 Task: Create queues of shared workload .
Action: Mouse moved to (977, 65)
Screenshot: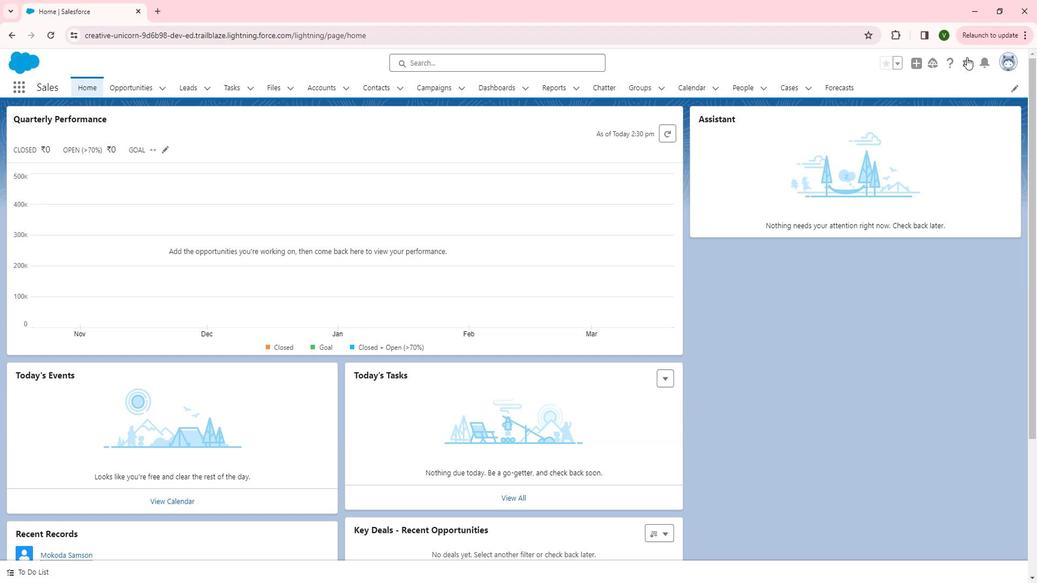 
Action: Mouse pressed left at (977, 65)
Screenshot: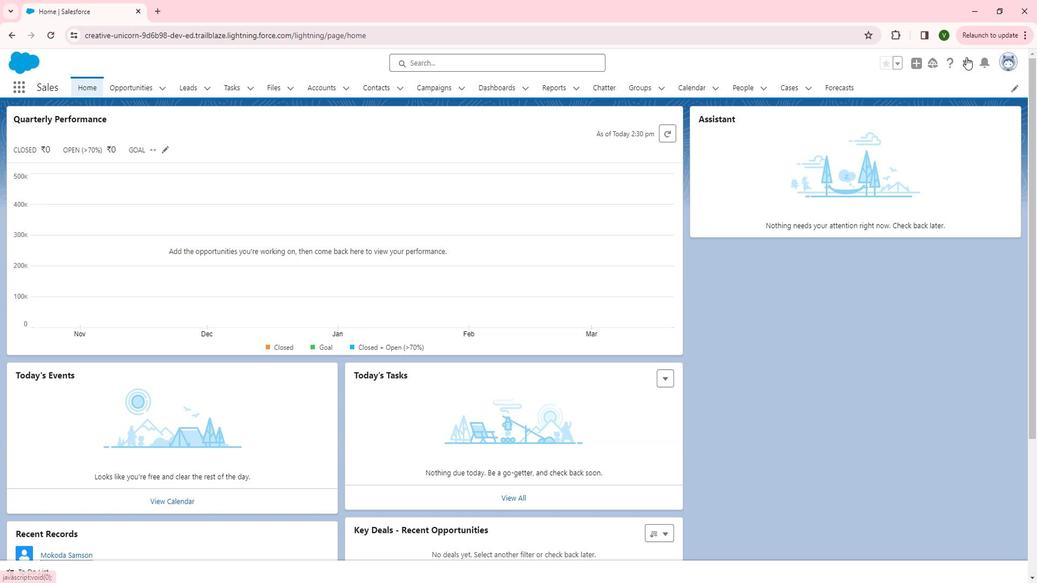 
Action: Mouse moved to (947, 145)
Screenshot: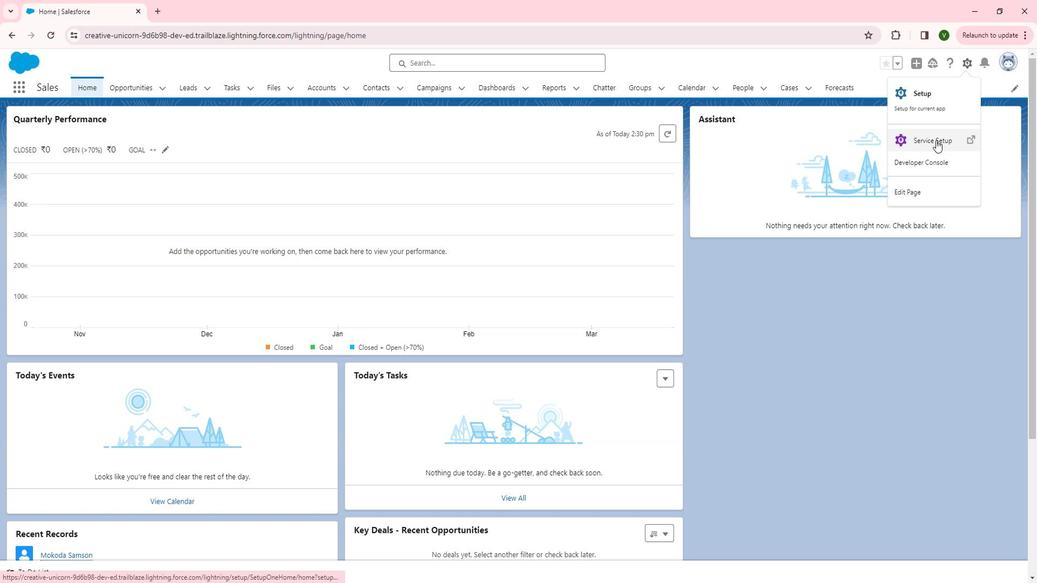 
Action: Mouse pressed left at (947, 145)
Screenshot: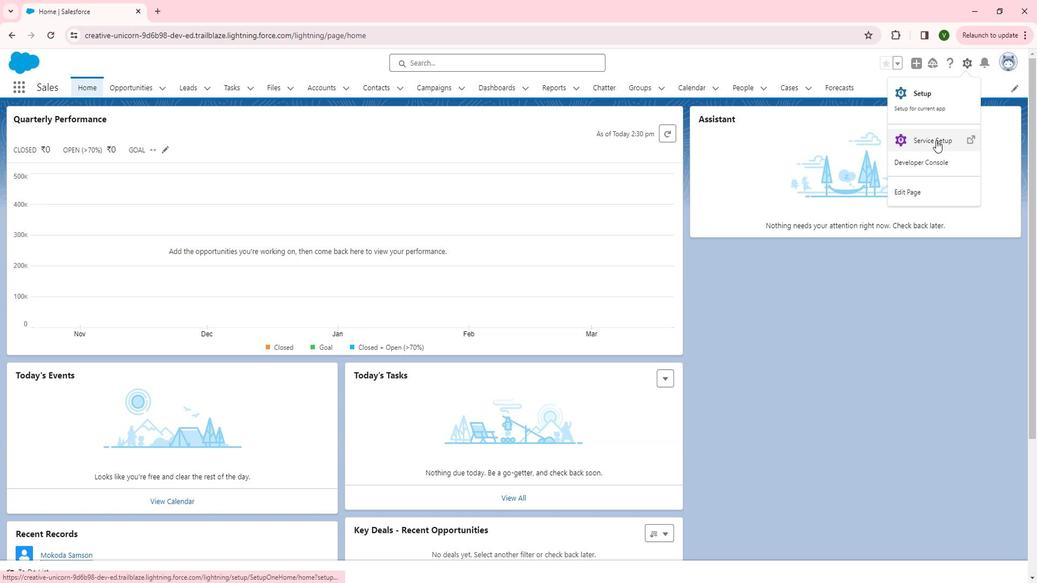 
Action: Mouse moved to (17, 222)
Screenshot: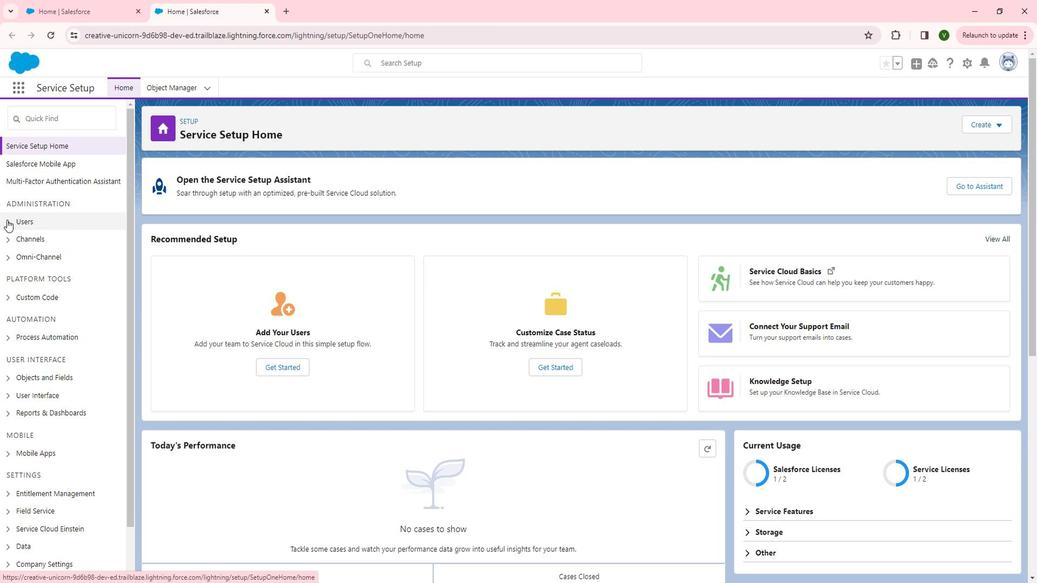 
Action: Mouse pressed left at (17, 222)
Screenshot: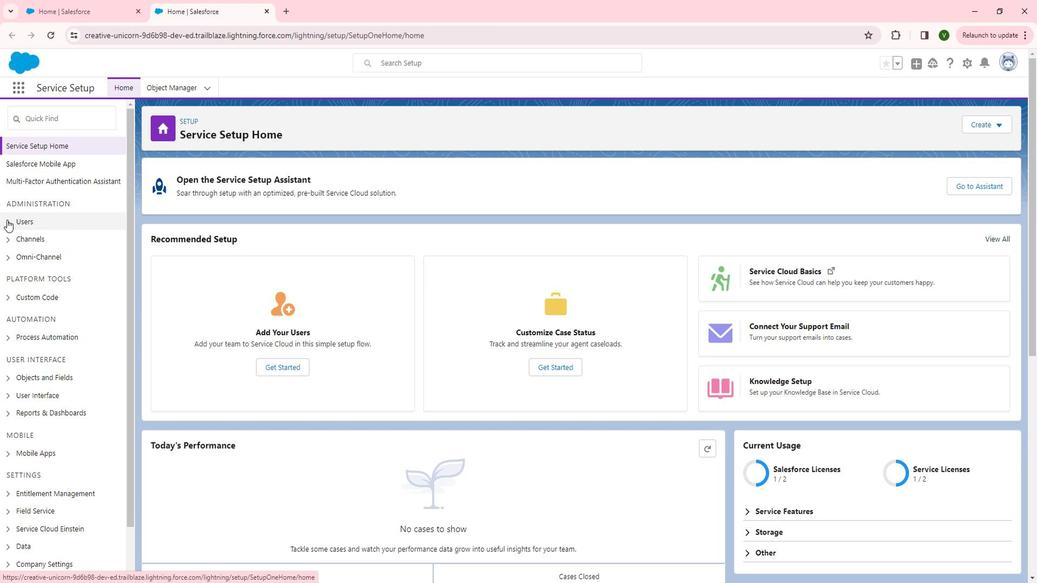 
Action: Mouse moved to (54, 294)
Screenshot: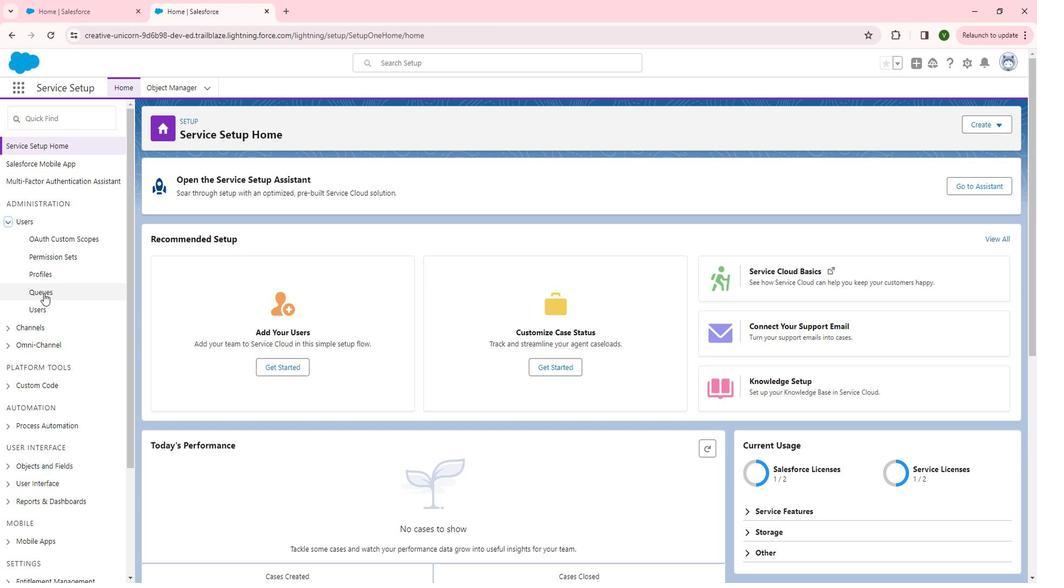 
Action: Mouse pressed left at (54, 294)
Screenshot: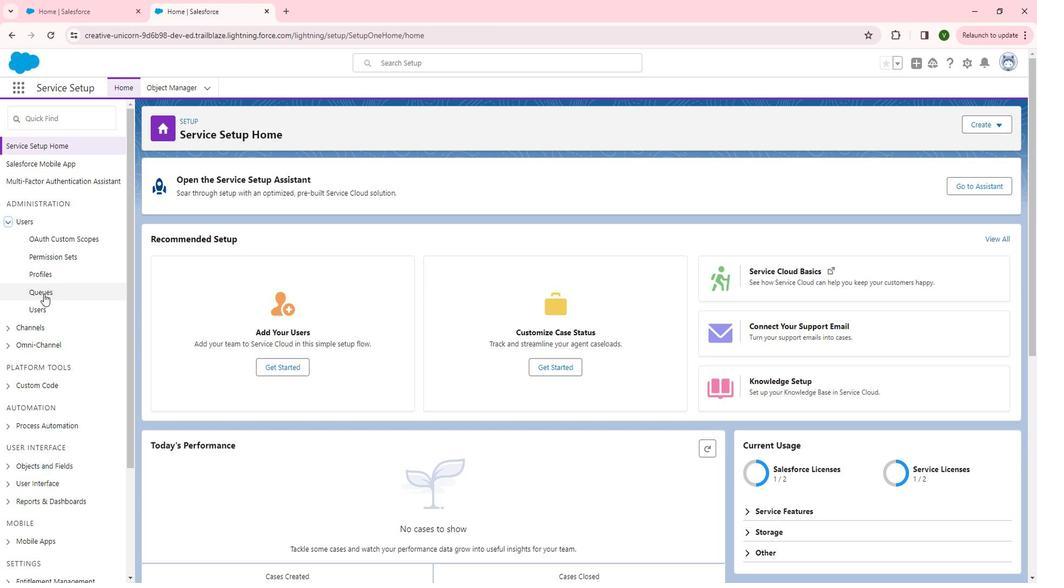 
Action: Mouse moved to (599, 250)
Screenshot: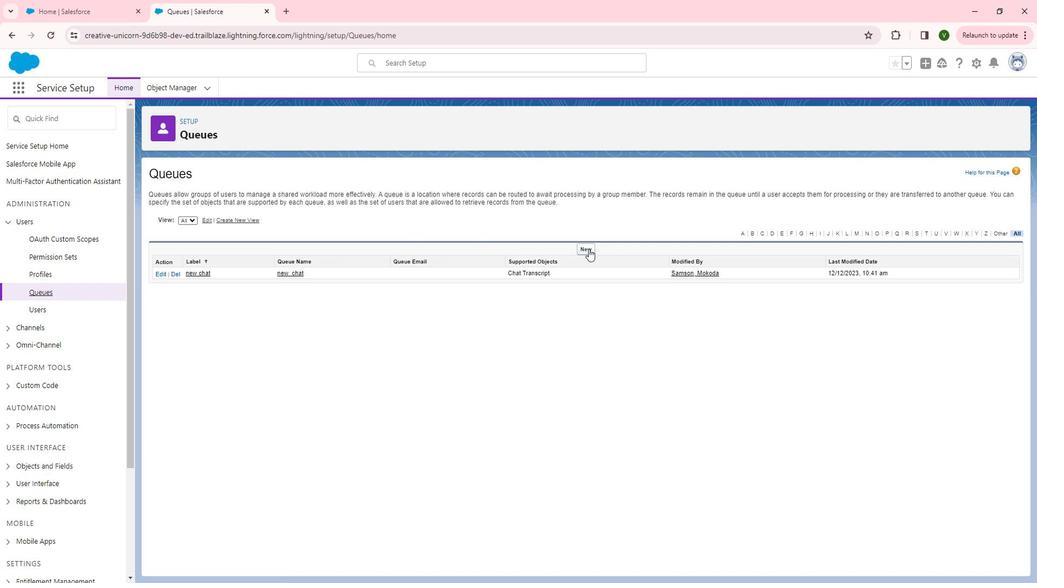 
Action: Mouse pressed left at (599, 250)
Screenshot: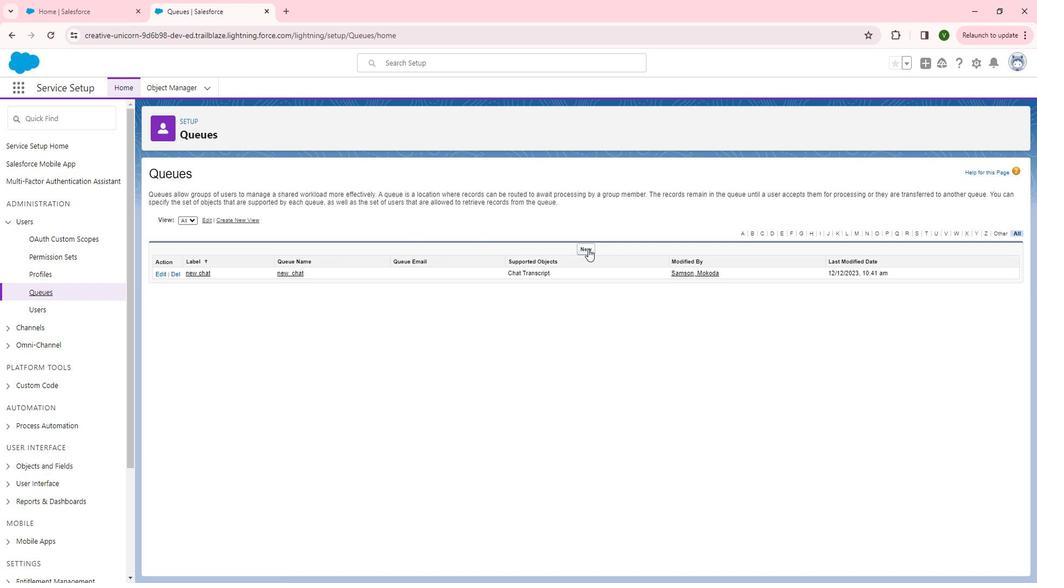 
Action: Mouse moved to (364, 251)
Screenshot: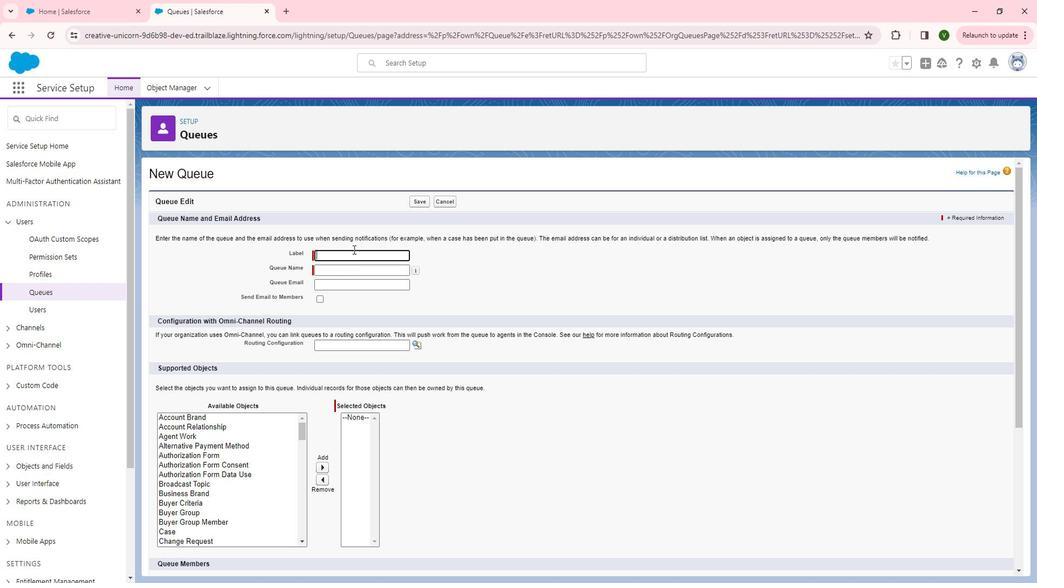 
Action: Mouse pressed left at (364, 251)
Screenshot: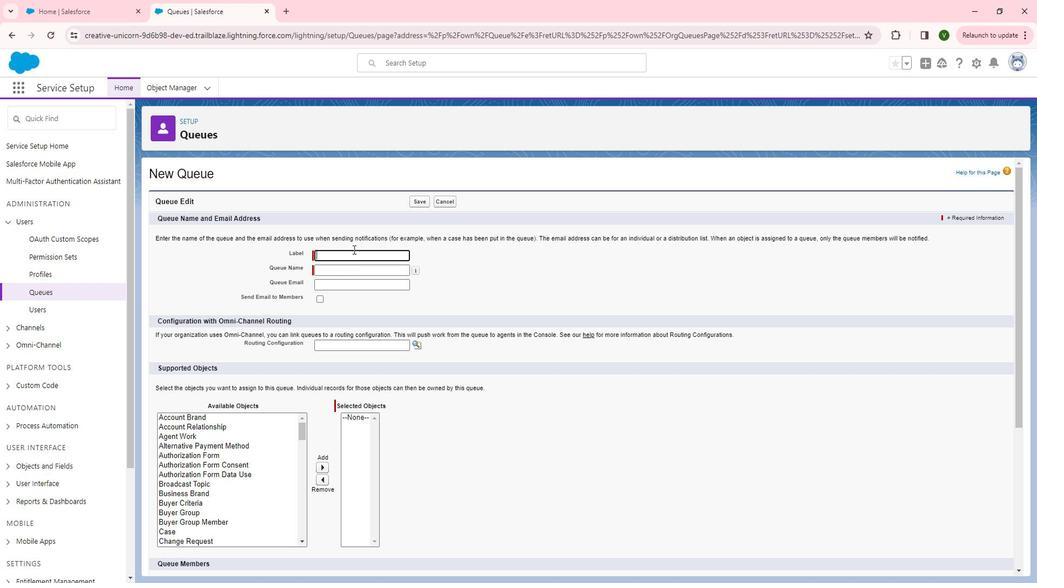 
Action: Mouse moved to (361, 254)
Screenshot: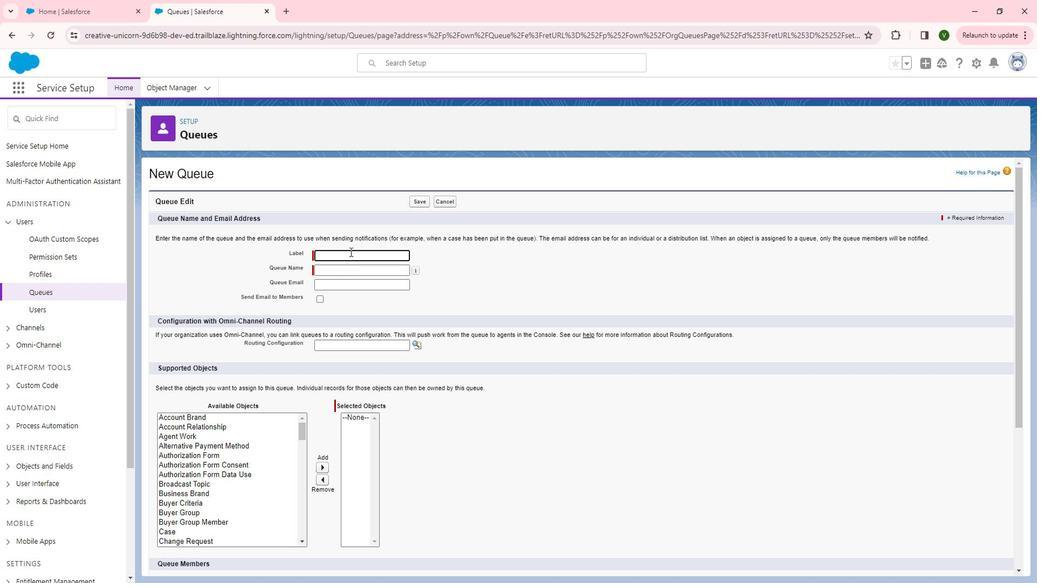 
Action: Key pressed work<Key.shift>Load<Key.space><Key.shift>Support
Screenshot: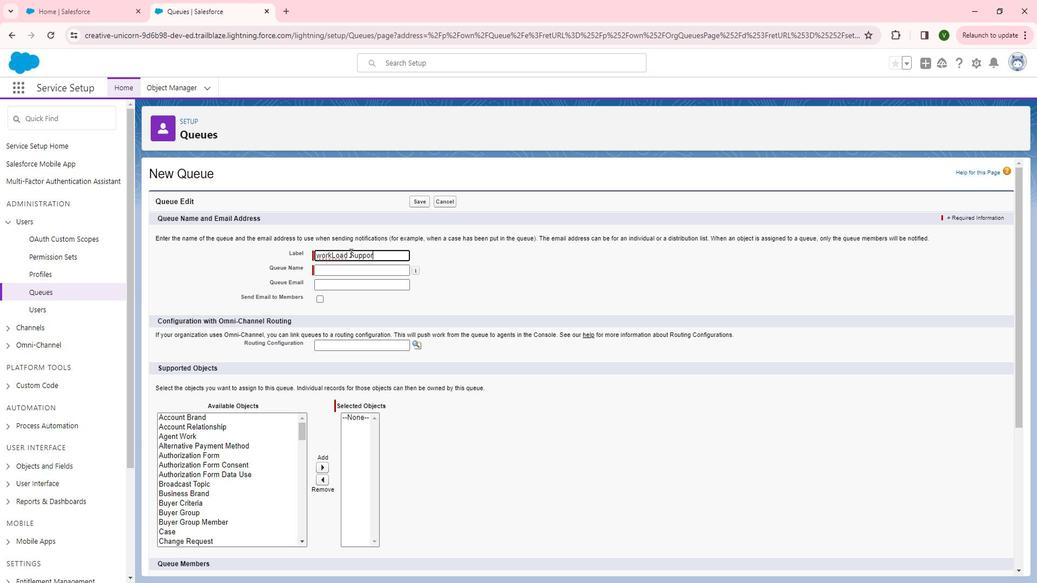 
Action: Mouse moved to (487, 275)
Screenshot: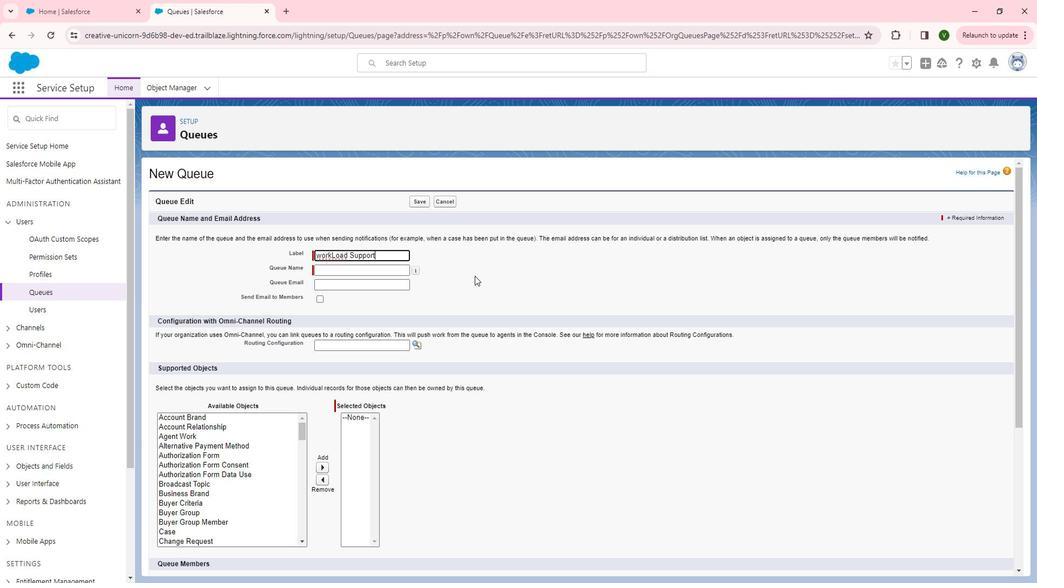 
Action: Mouse pressed left at (487, 275)
Screenshot: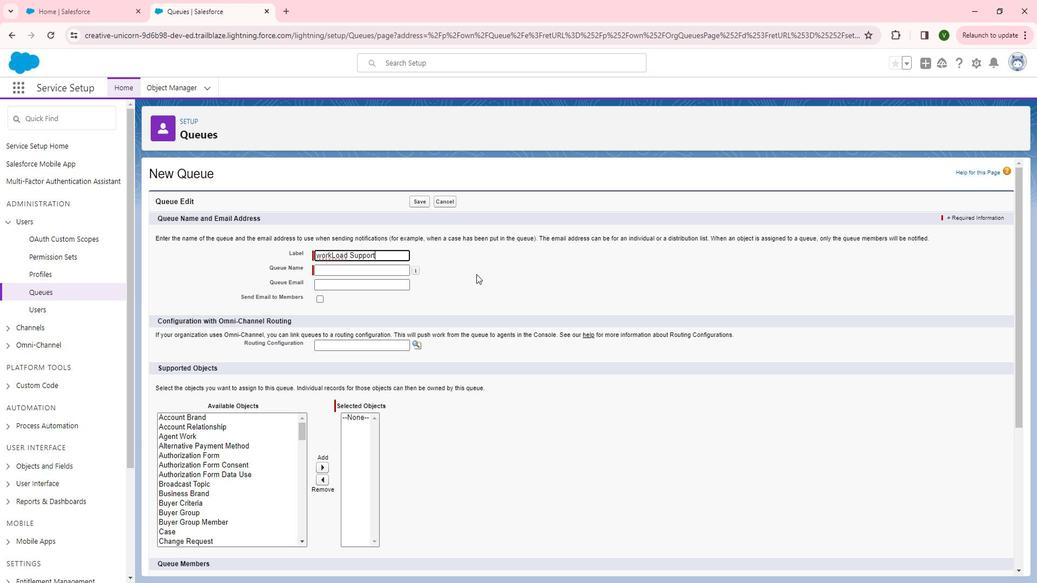 
Action: Mouse moved to (425, 339)
Screenshot: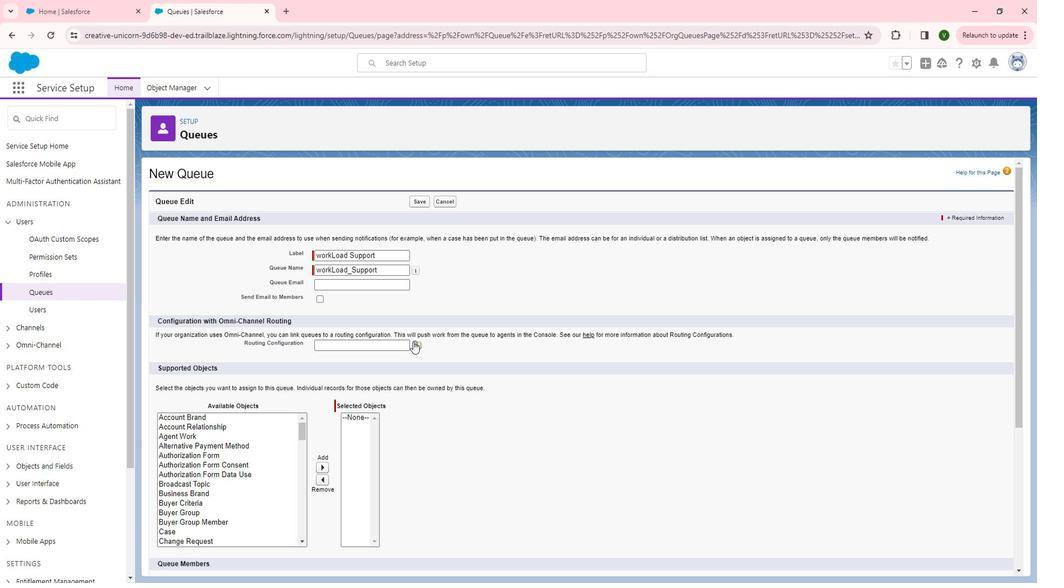 
Action: Mouse pressed left at (425, 339)
Screenshot: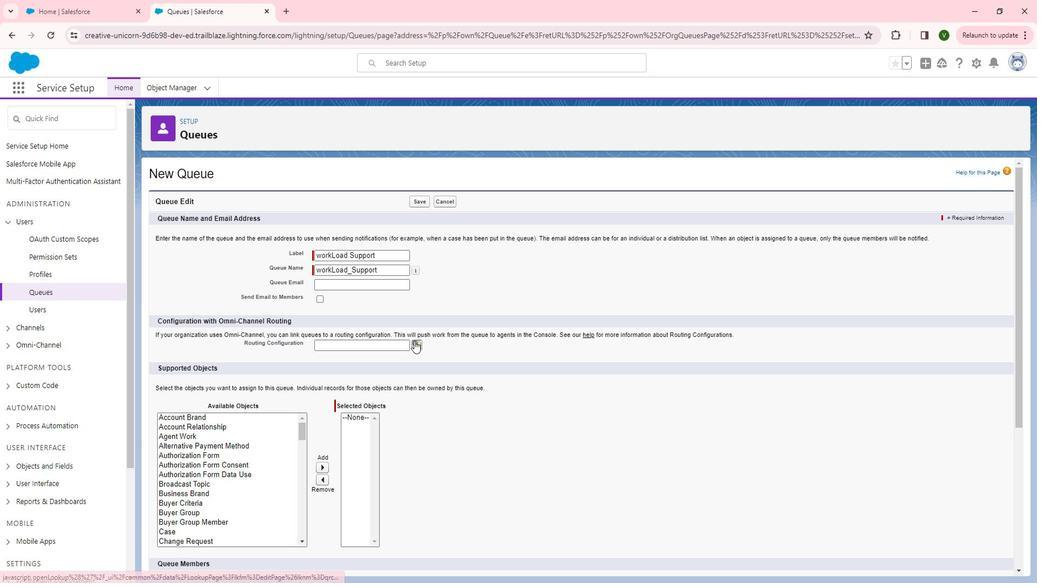 
Action: Mouse moved to (337, 415)
Screenshot: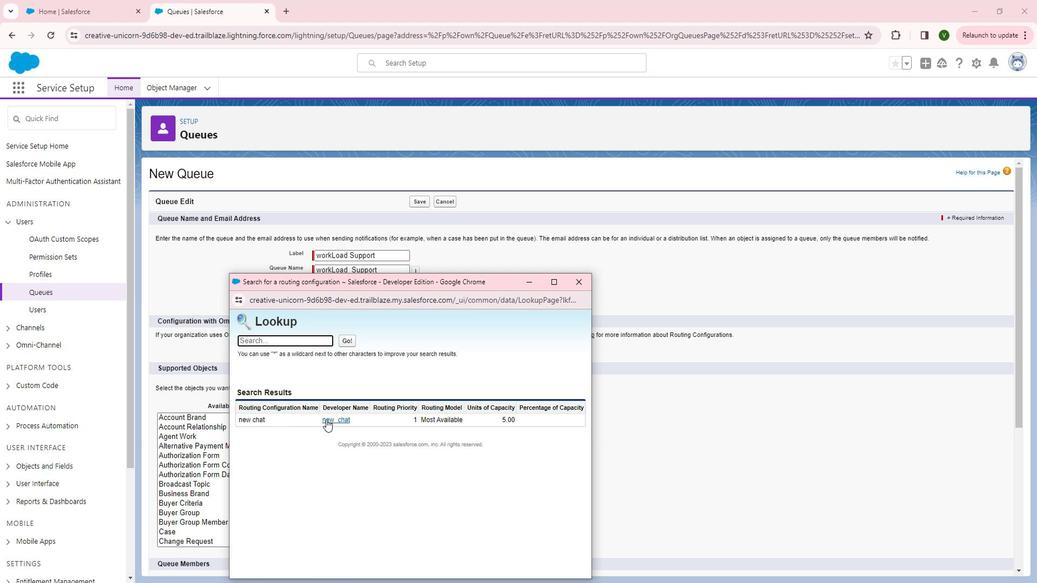 
Action: Mouse pressed left at (337, 415)
Screenshot: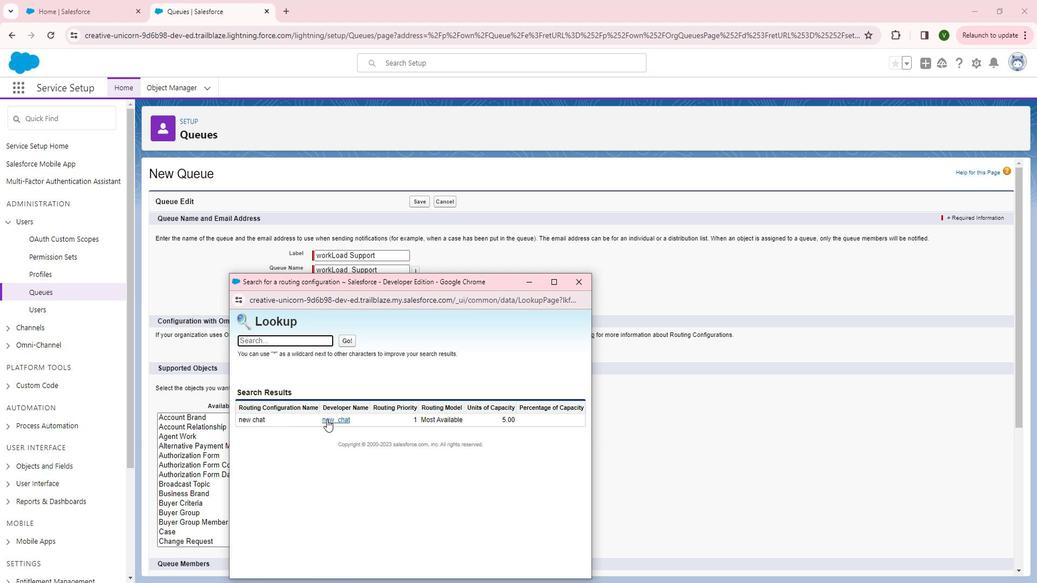 
Action: Mouse moved to (210, 451)
Screenshot: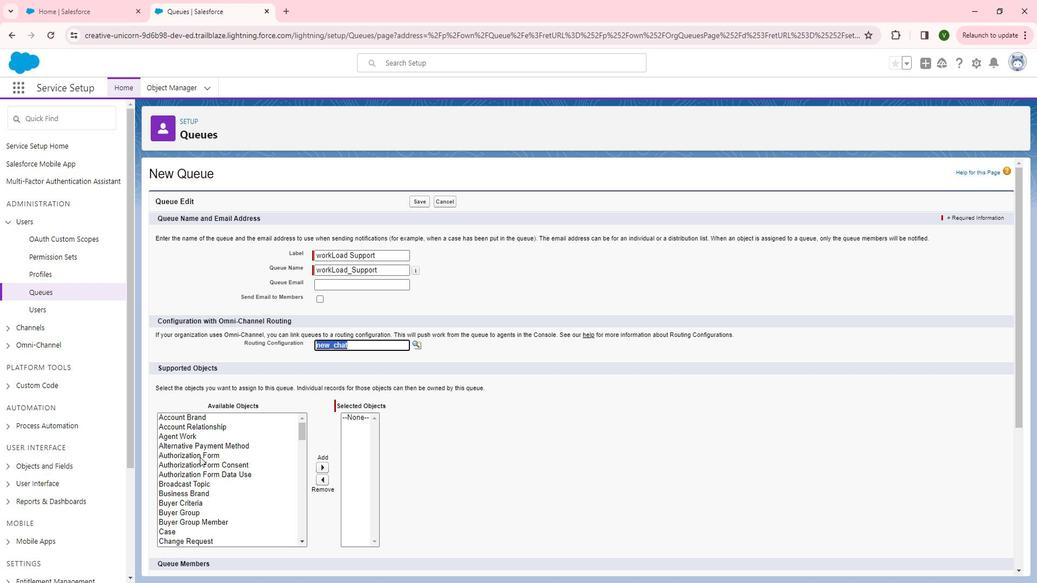 
Action: Mouse scrolled (210, 450) with delta (0, 0)
Screenshot: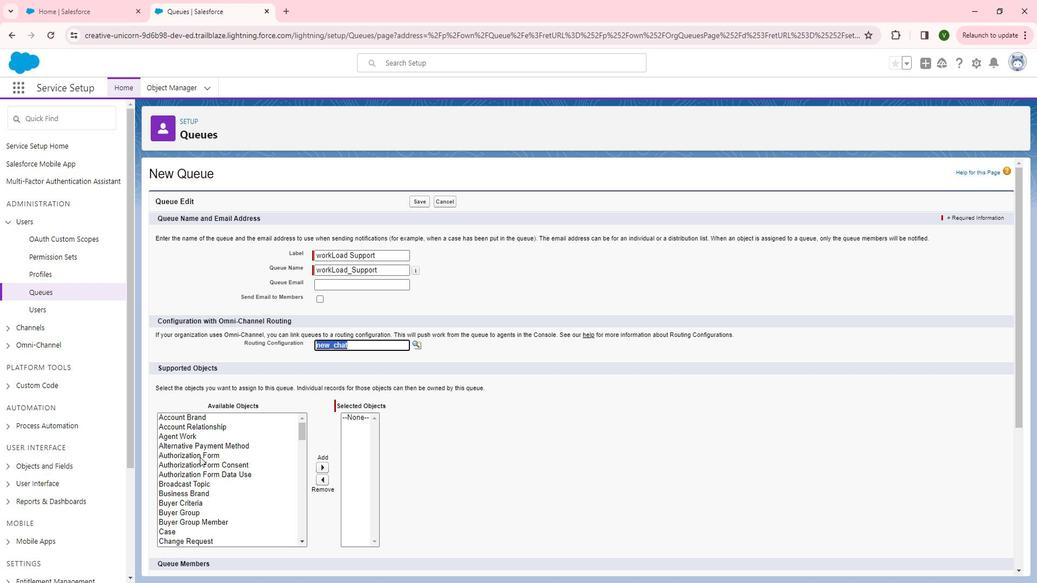 
Action: Mouse scrolled (210, 450) with delta (0, 0)
Screenshot: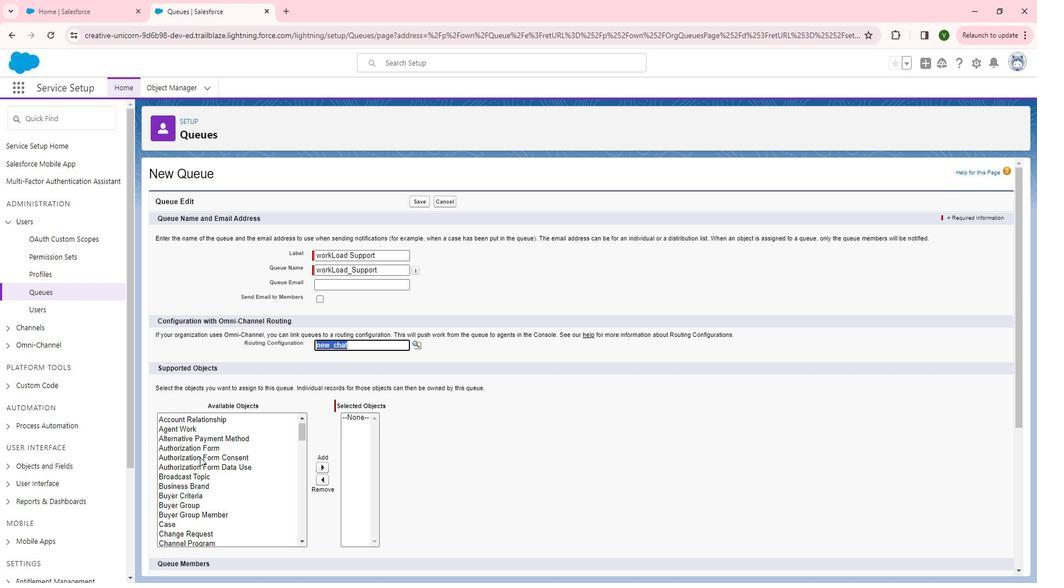 
Action: Mouse moved to (197, 414)
Screenshot: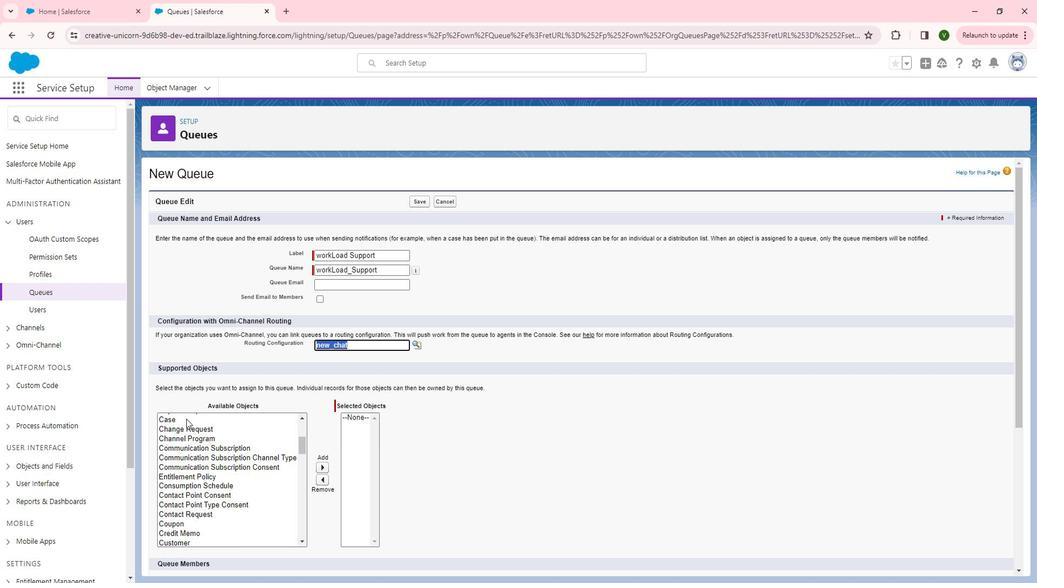 
Action: Mouse pressed left at (197, 414)
Screenshot: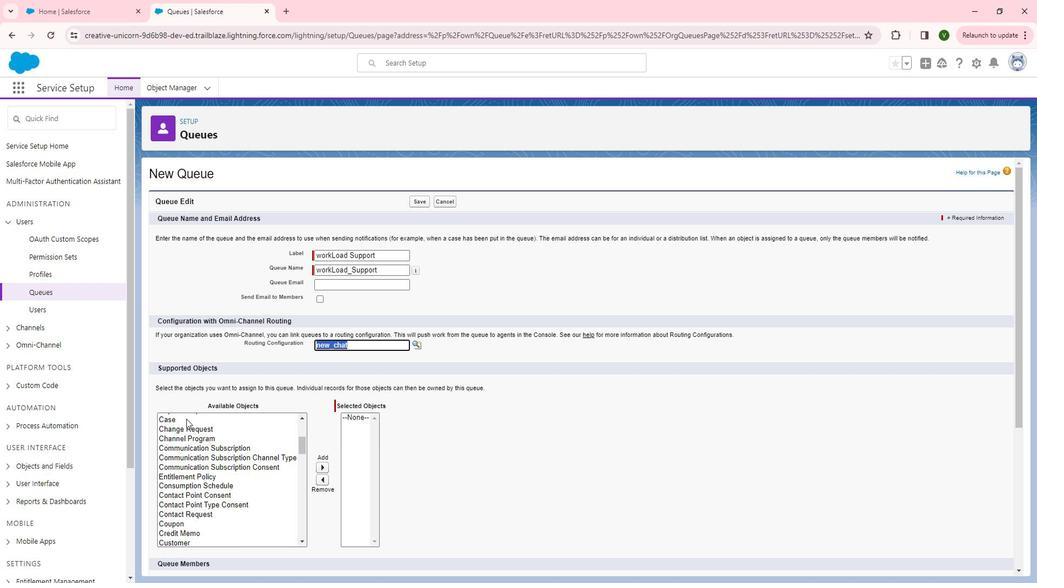 
Action: Mouse moved to (335, 457)
Screenshot: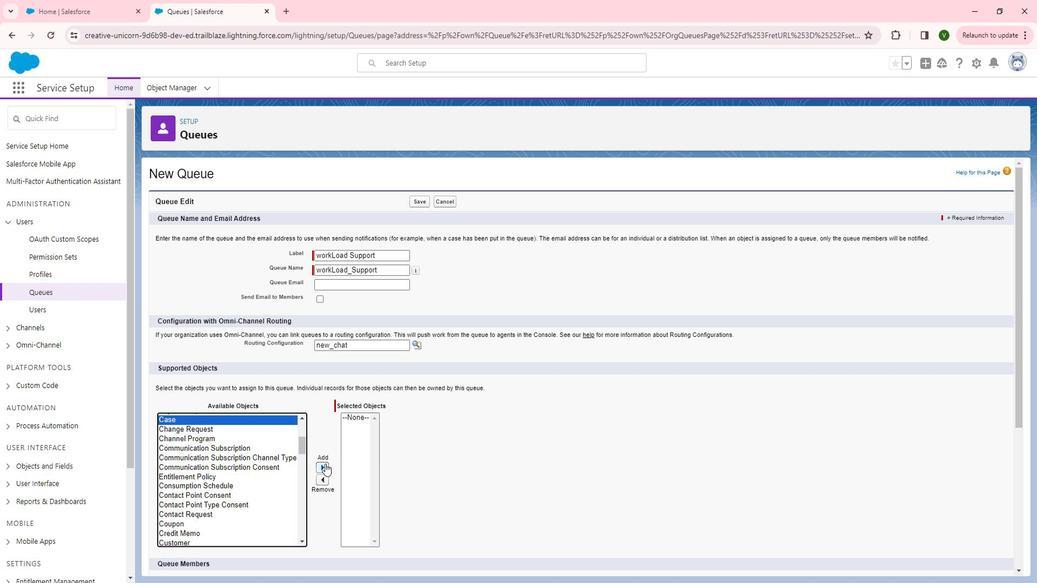 
Action: Mouse pressed left at (335, 457)
Screenshot: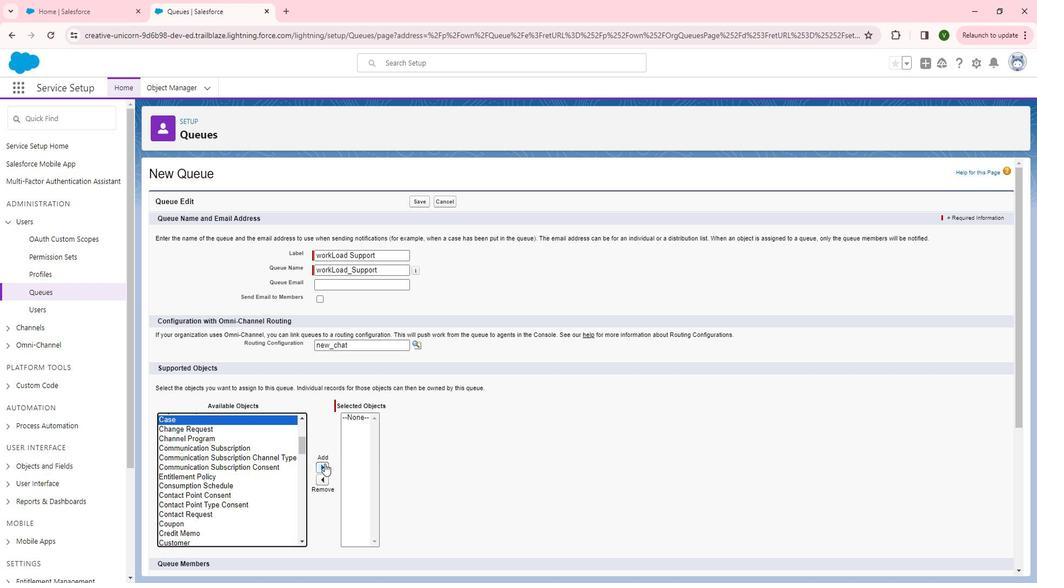 
Action: Mouse moved to (251, 464)
Screenshot: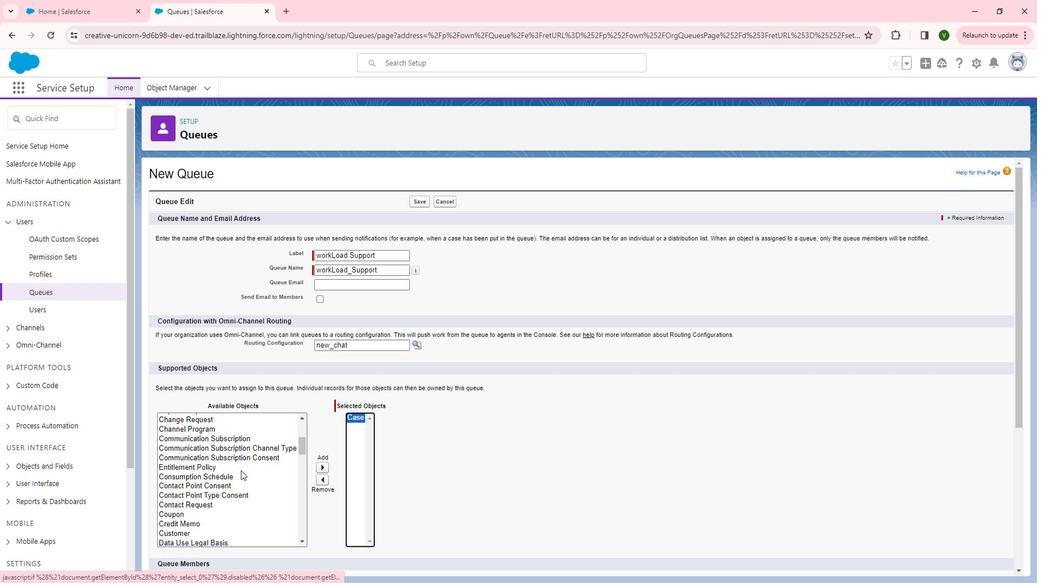 
Action: Mouse scrolled (251, 464) with delta (0, 0)
Screenshot: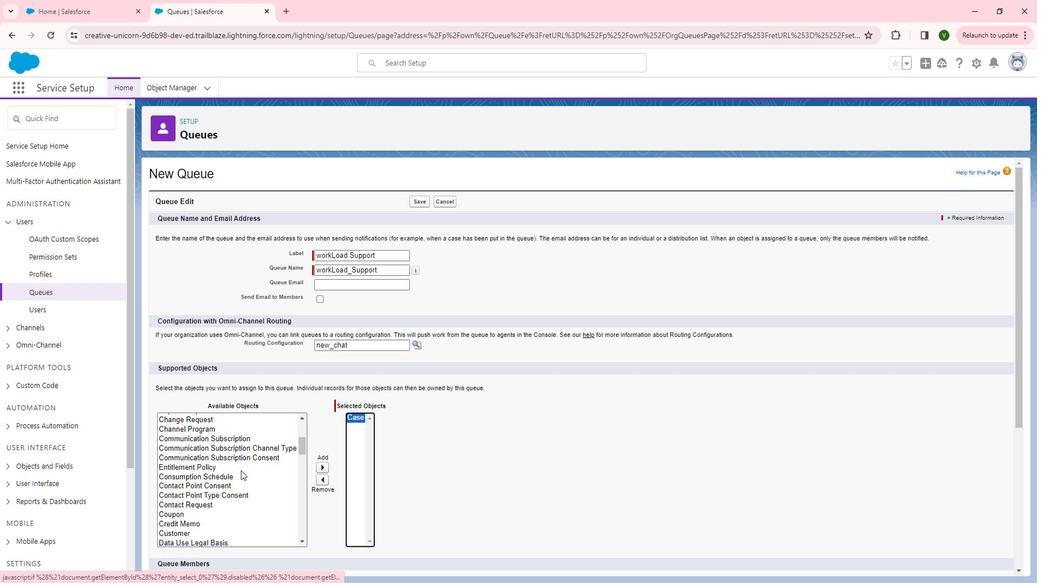 
Action: Mouse scrolled (251, 464) with delta (0, 0)
Screenshot: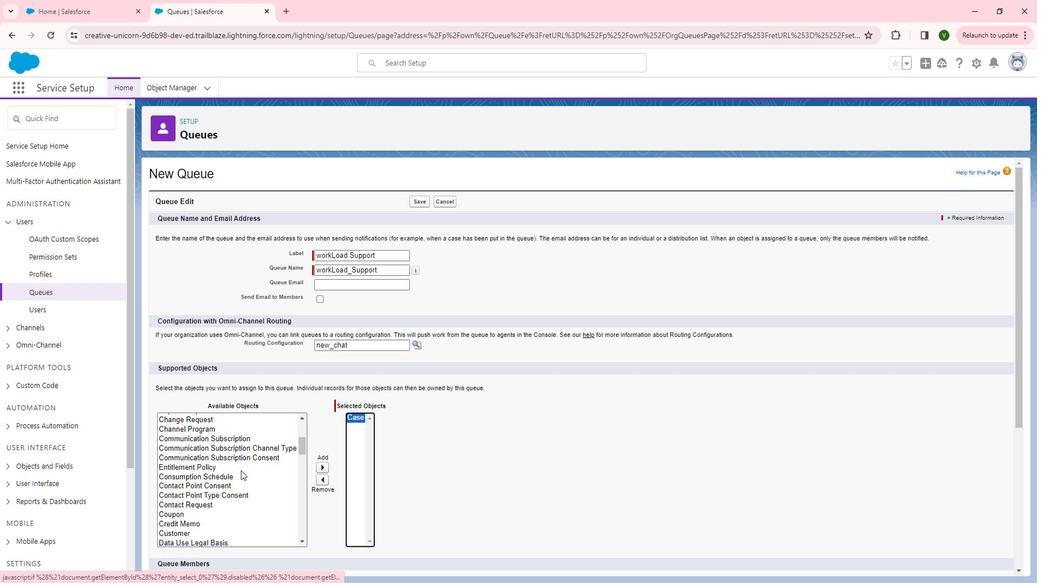
Action: Mouse scrolled (251, 464) with delta (0, 0)
Screenshot: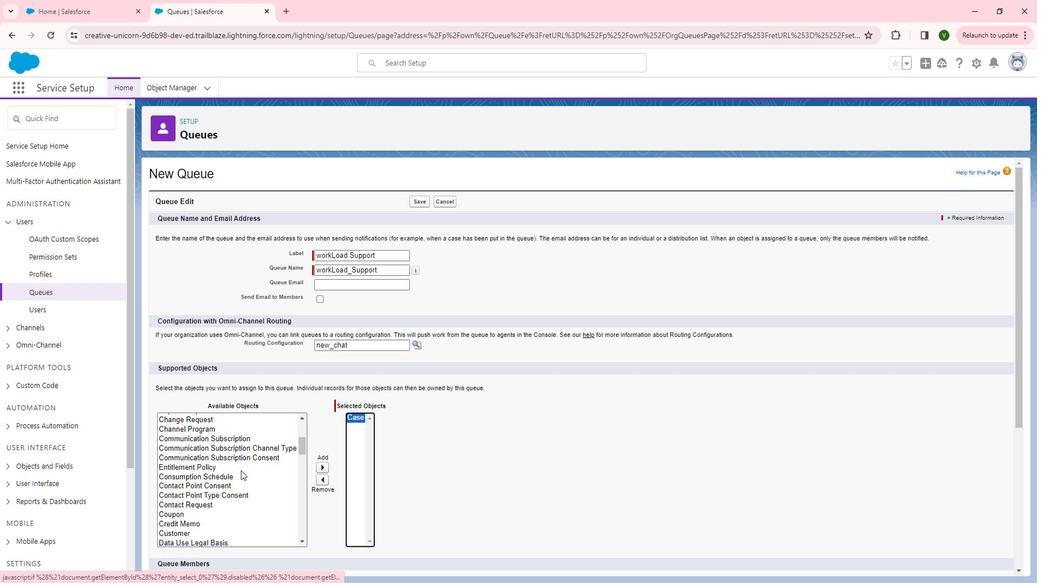 
Action: Mouse scrolled (251, 464) with delta (0, 0)
Screenshot: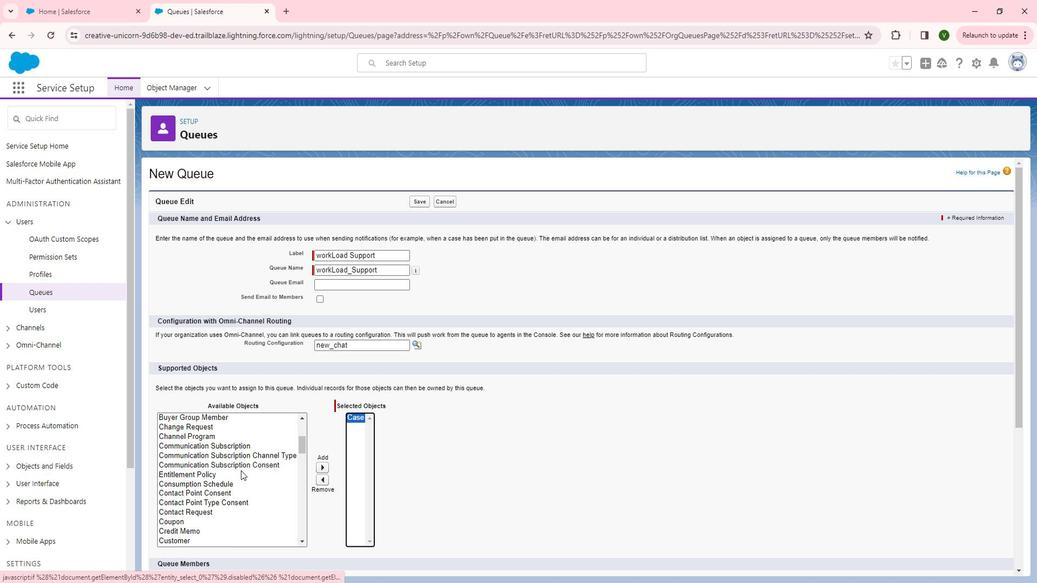 
Action: Mouse scrolled (251, 464) with delta (0, 0)
Screenshot: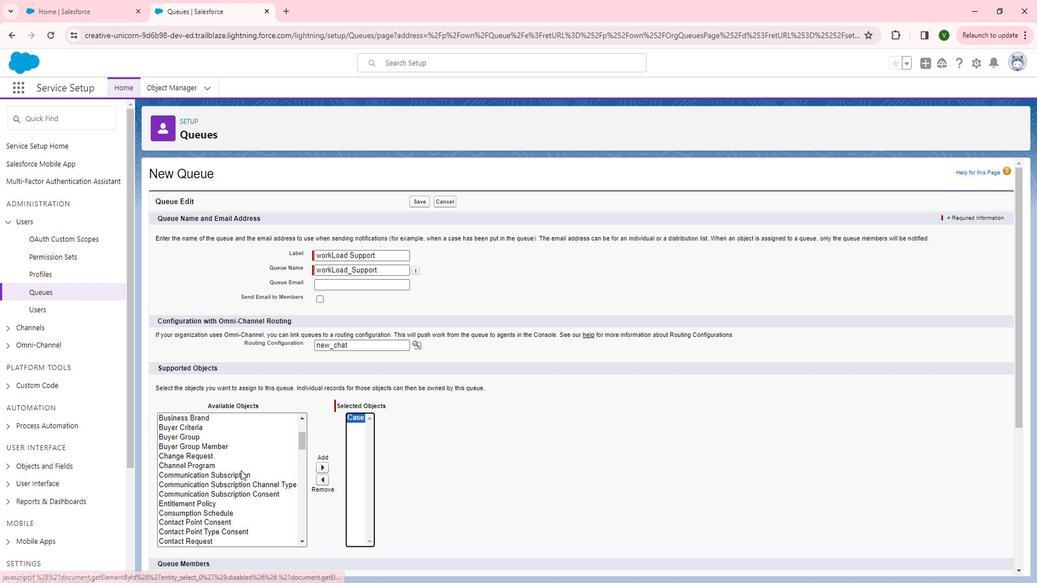 
Action: Mouse moved to (204, 471)
Screenshot: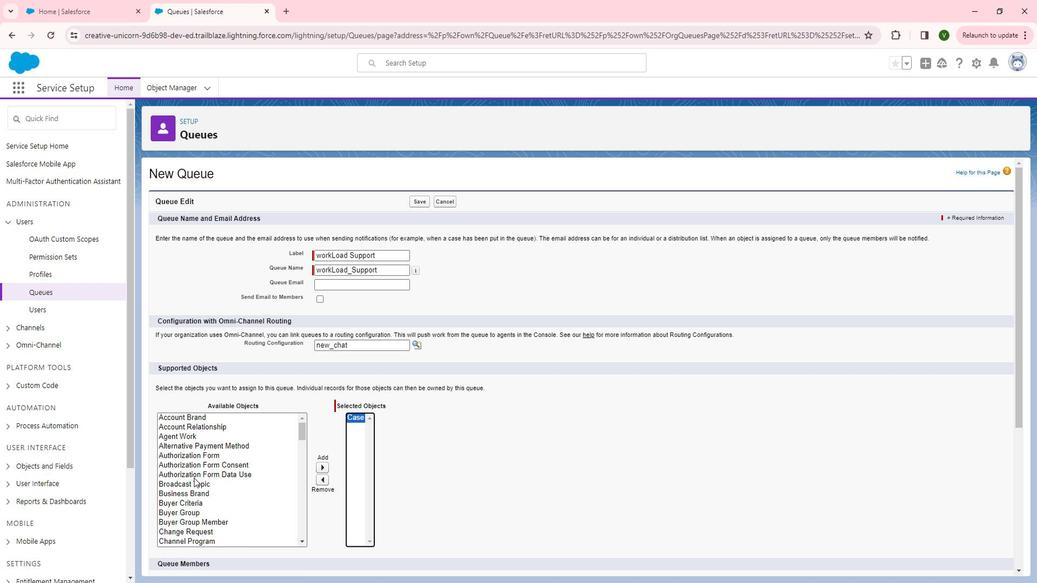 
Action: Mouse scrolled (204, 470) with delta (0, 0)
Screenshot: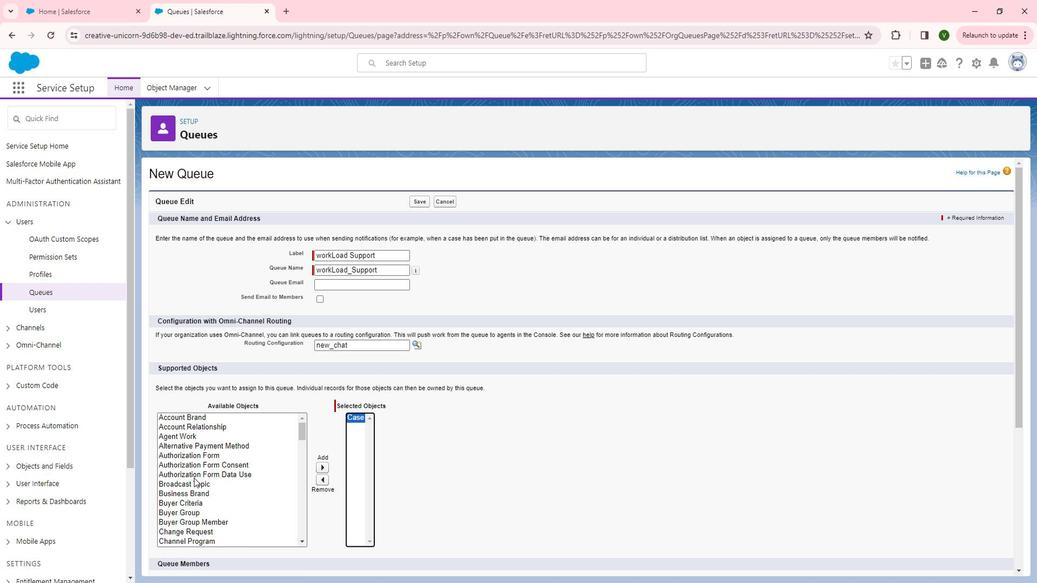 
Action: Mouse scrolled (204, 470) with delta (0, 0)
Screenshot: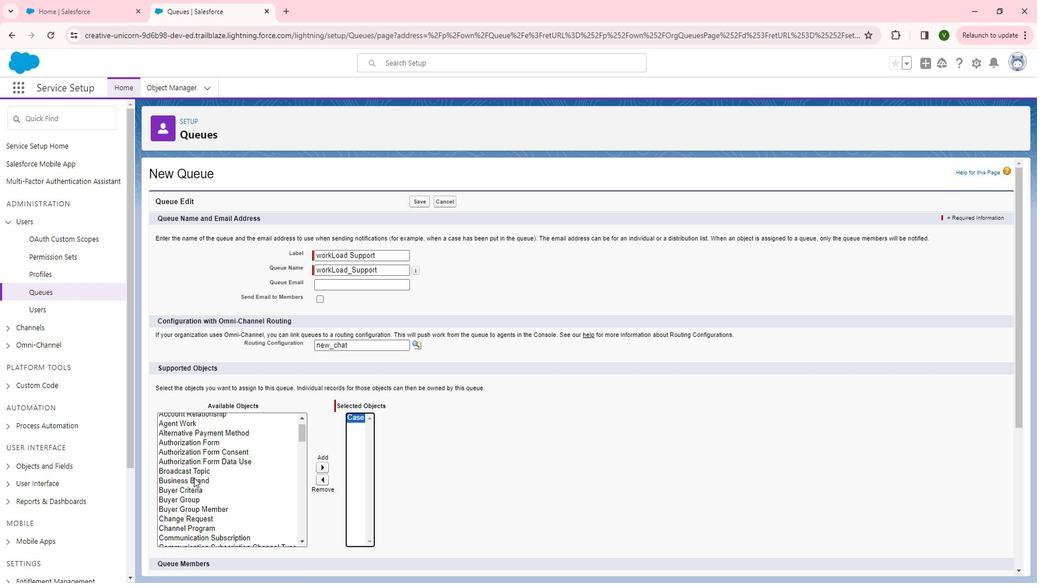 
Action: Mouse moved to (202, 471)
Screenshot: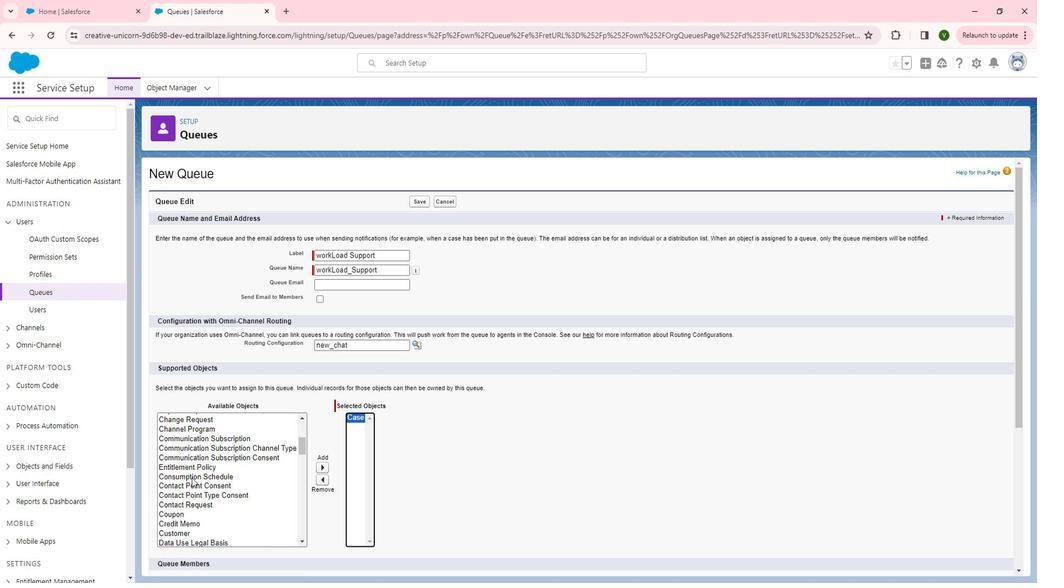 
Action: Mouse scrolled (202, 470) with delta (0, 0)
Screenshot: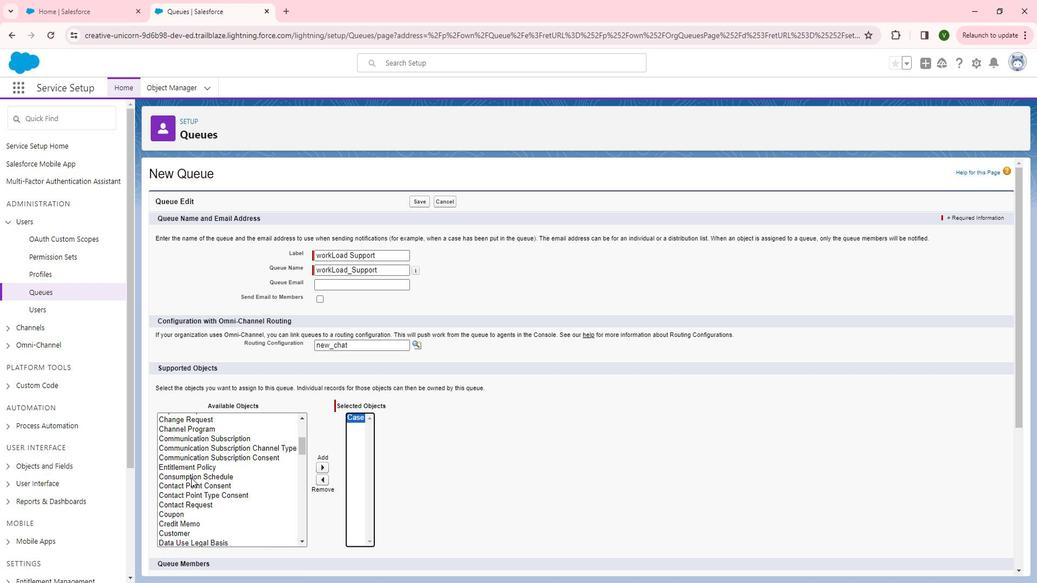 
Action: Mouse moved to (194, 478)
Screenshot: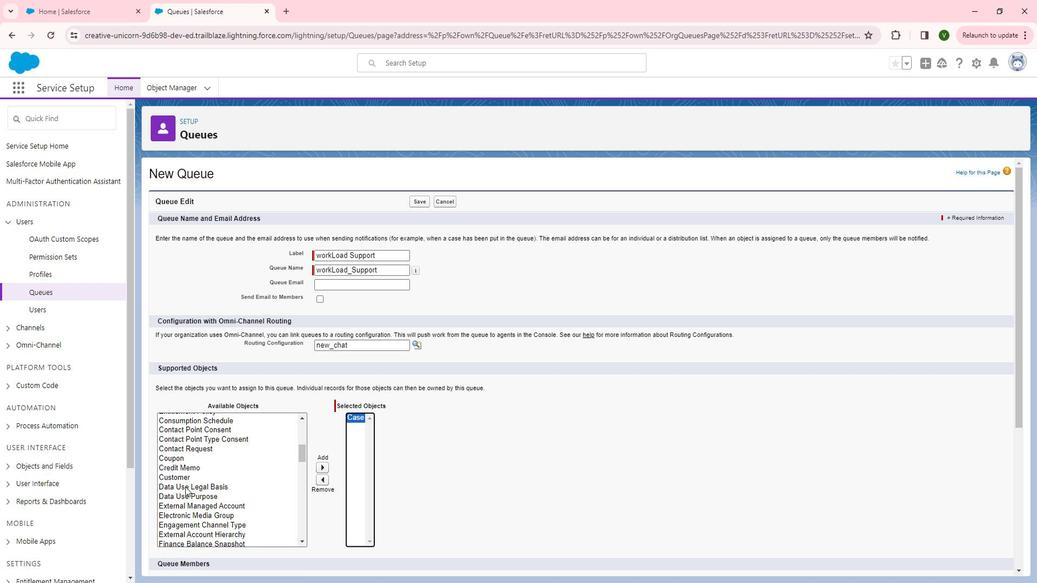 
Action: Mouse scrolled (194, 478) with delta (0, 0)
Screenshot: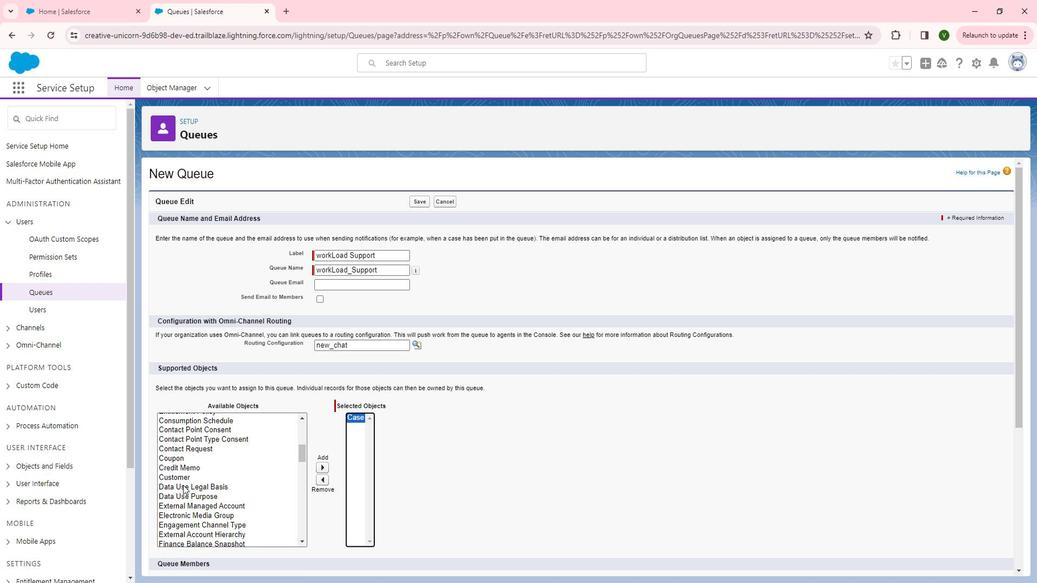 
Action: Mouse scrolled (194, 478) with delta (0, 0)
Screenshot: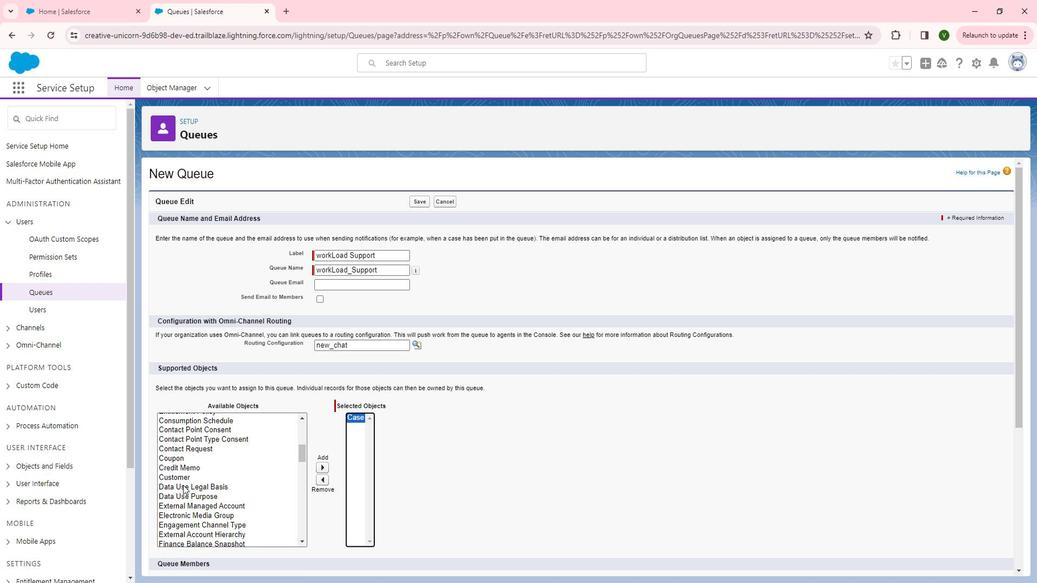 
Action: Mouse scrolled (194, 478) with delta (0, 0)
Screenshot: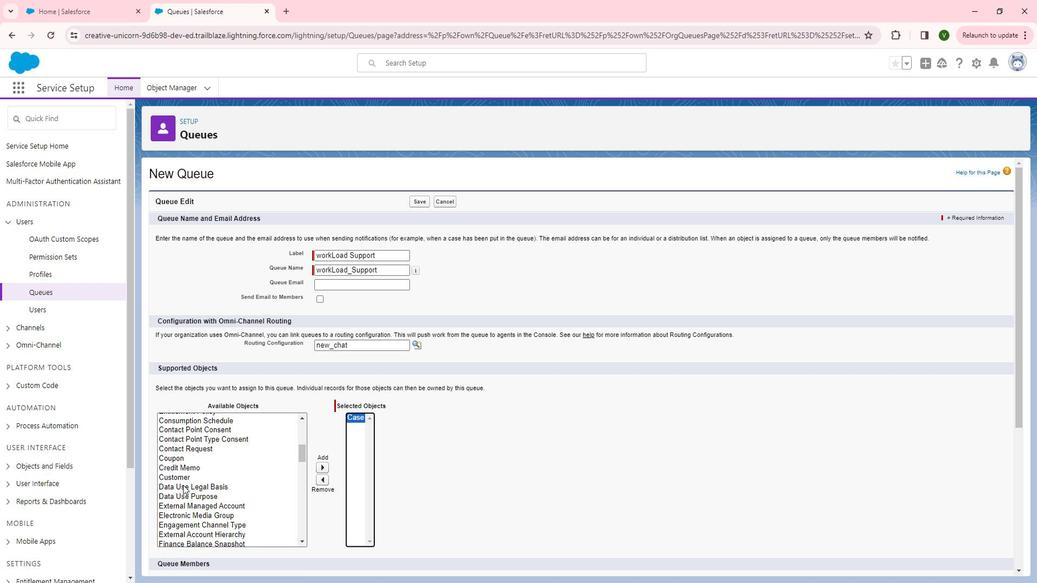 
Action: Mouse scrolled (194, 478) with delta (0, 0)
Screenshot: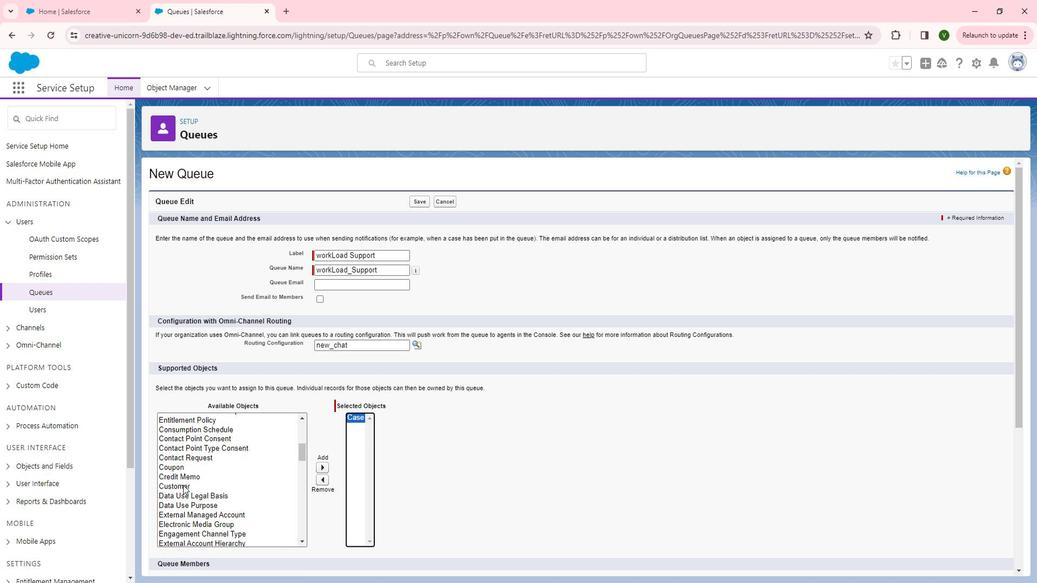 
Action: Mouse scrolled (194, 478) with delta (0, 0)
Screenshot: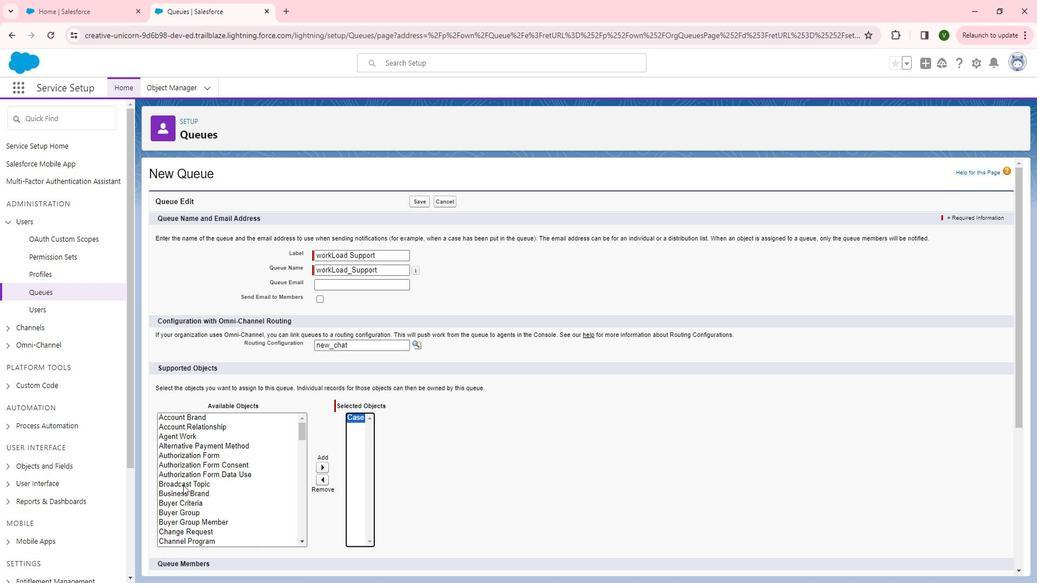 
Action: Mouse scrolled (194, 478) with delta (0, 0)
Screenshot: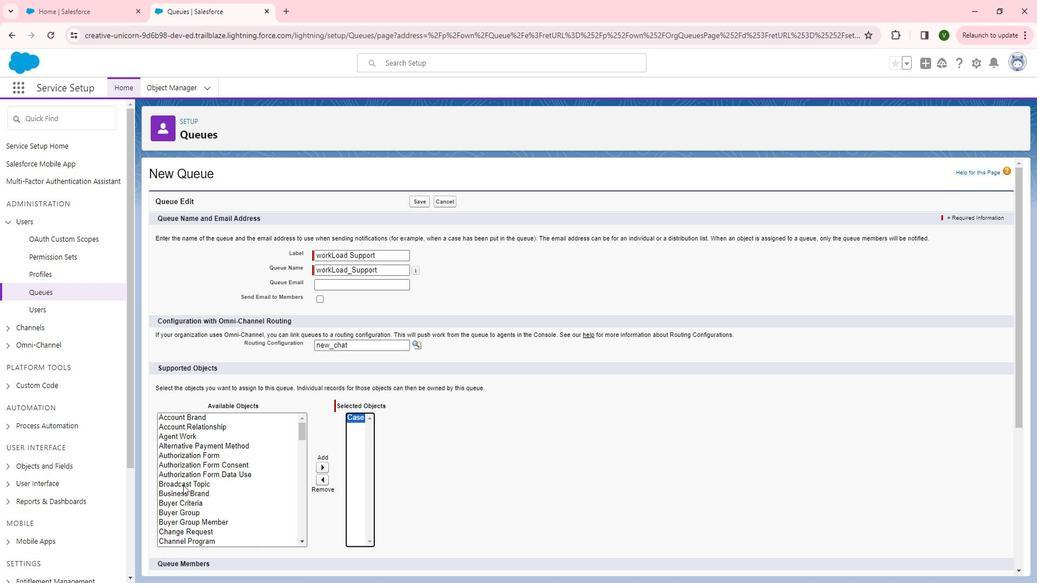 
Action: Mouse scrolled (194, 478) with delta (0, 0)
Screenshot: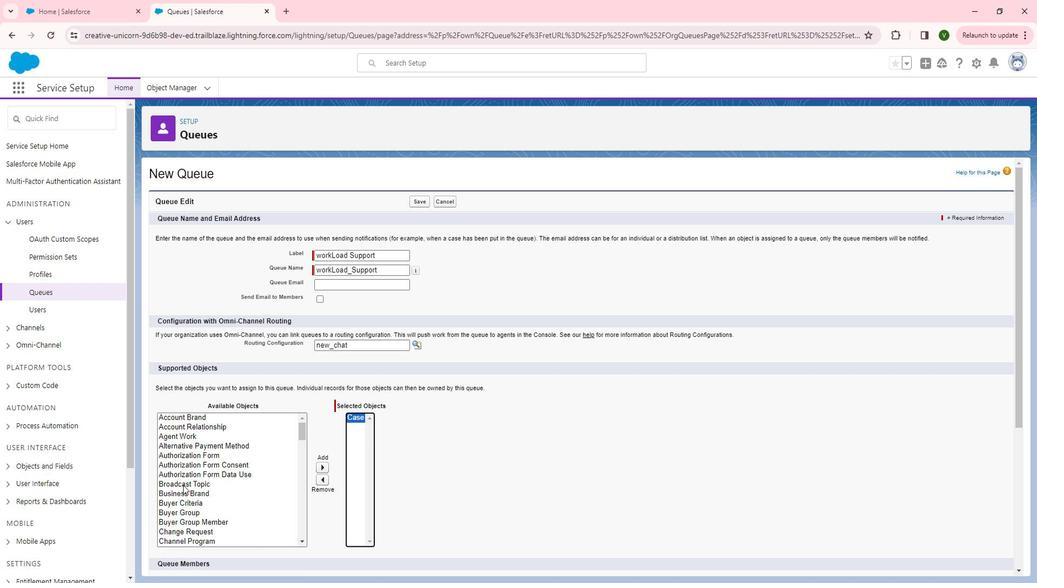
Action: Mouse moved to (210, 414)
Screenshot: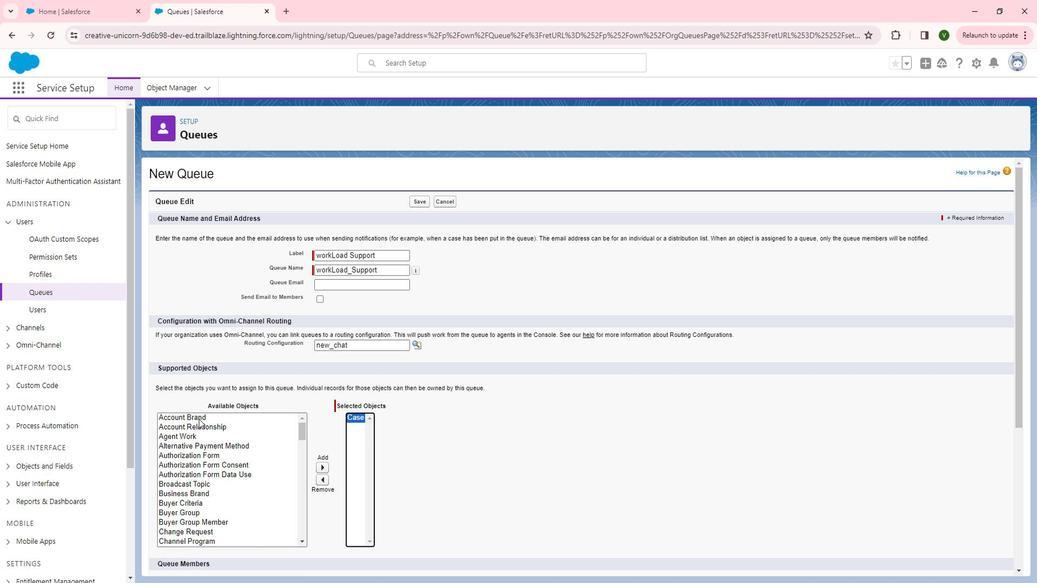 
Action: Mouse pressed left at (210, 414)
Screenshot: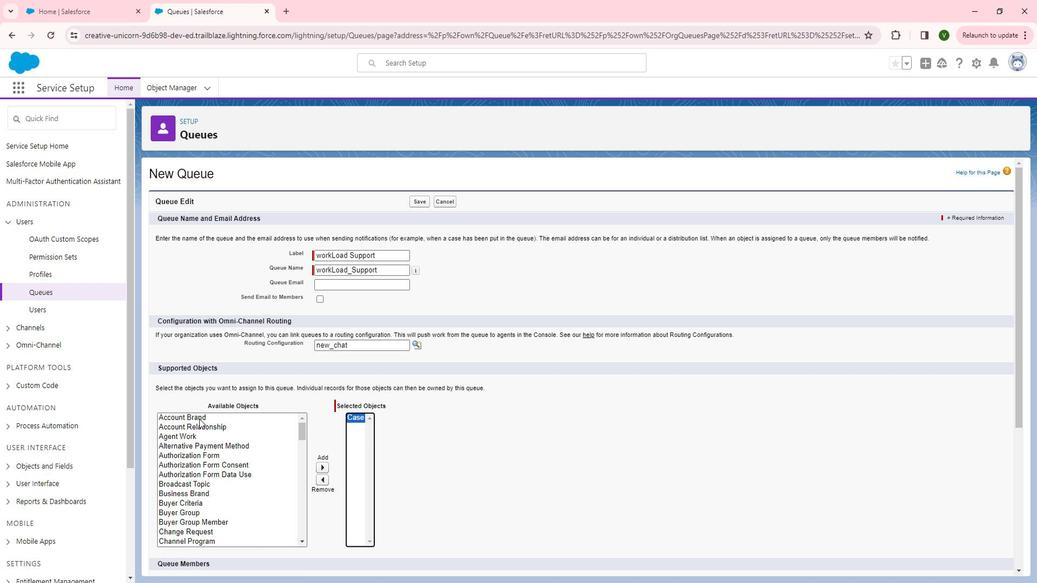
Action: Mouse moved to (203, 431)
Screenshot: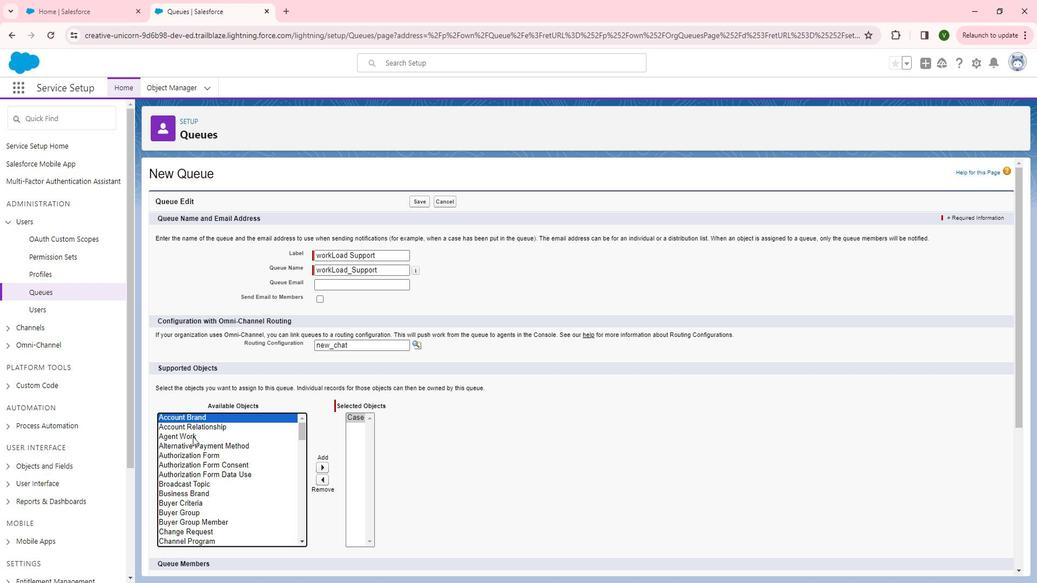 
Action: Mouse pressed left at (203, 431)
Screenshot: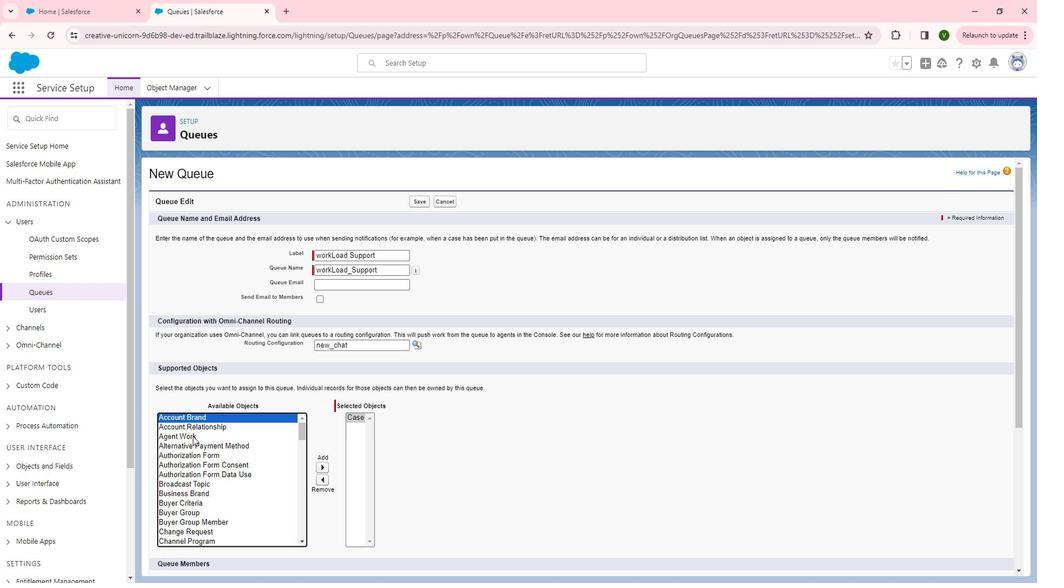 
Action: Mouse moved to (336, 458)
Screenshot: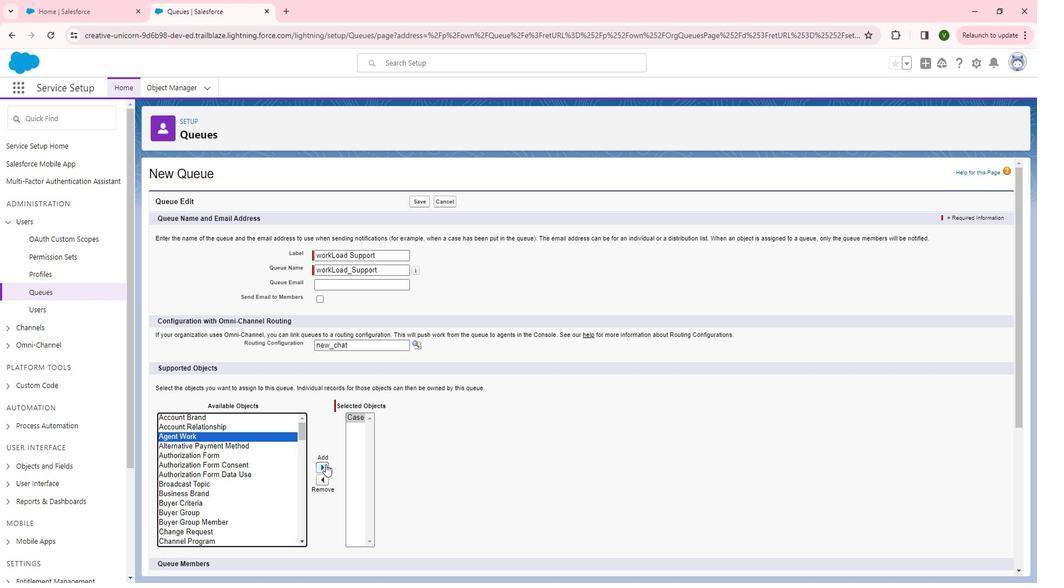 
Action: Mouse pressed left at (336, 458)
Screenshot: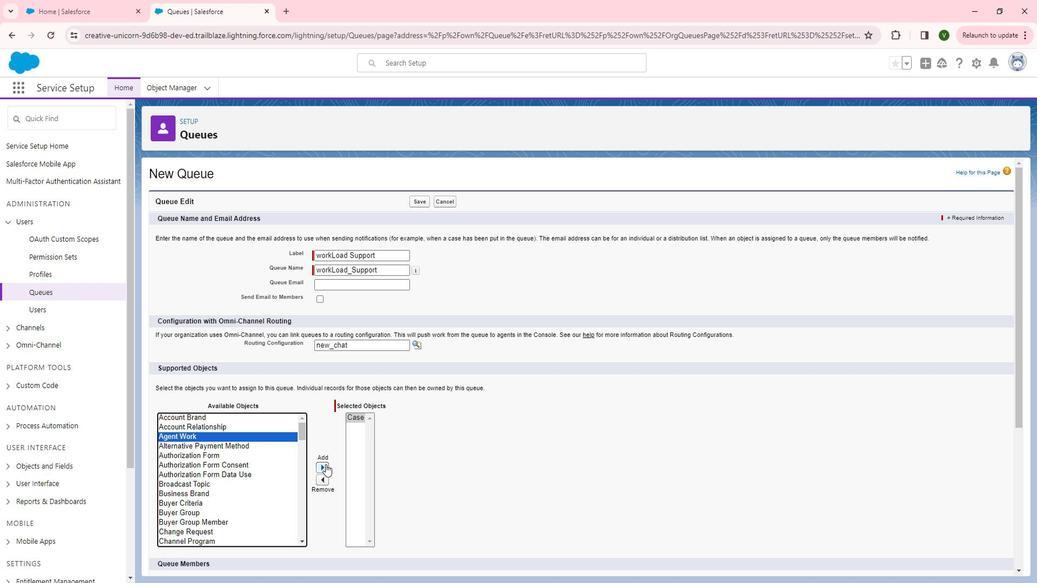 
Action: Mouse moved to (542, 443)
Screenshot: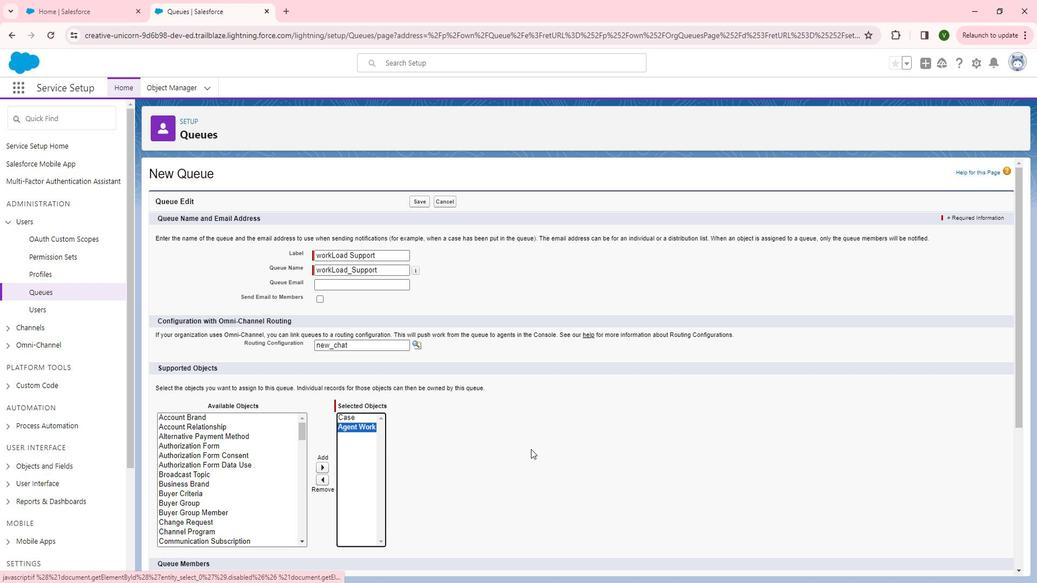
Action: Mouse scrolled (542, 443) with delta (0, 0)
Screenshot: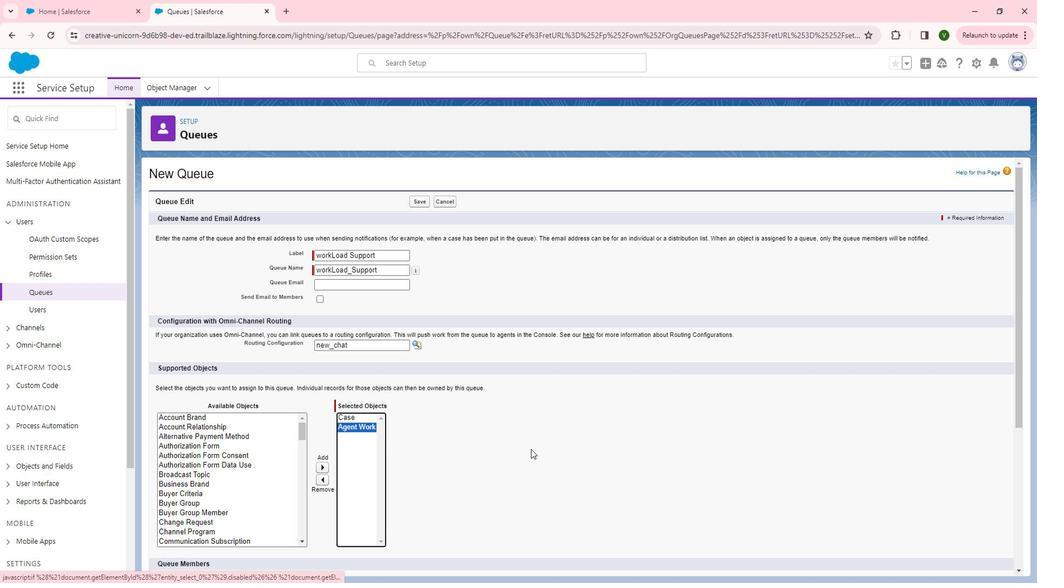 
Action: Mouse scrolled (542, 443) with delta (0, 0)
Screenshot: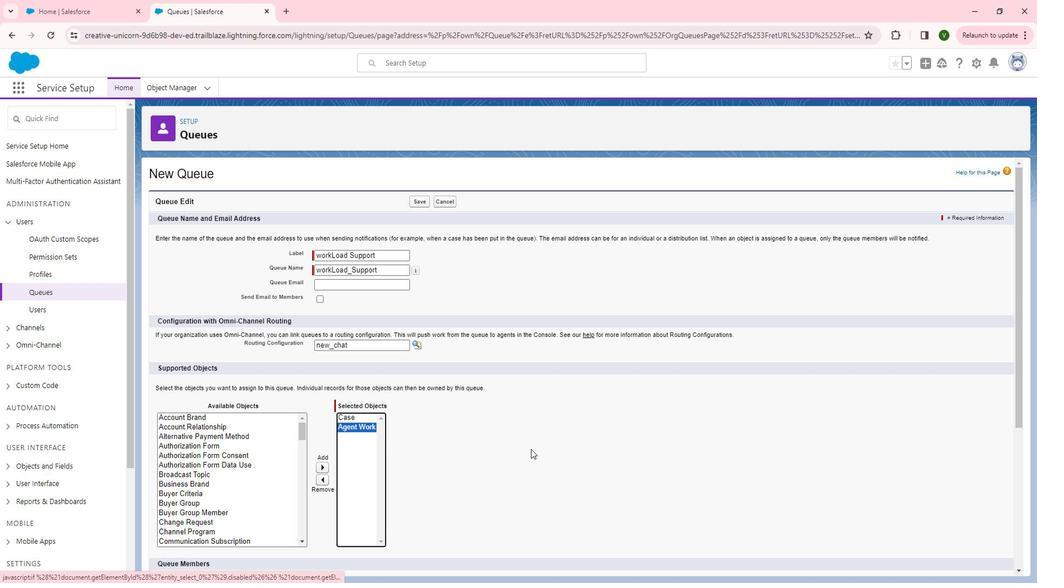 
Action: Mouse moved to (543, 443)
Screenshot: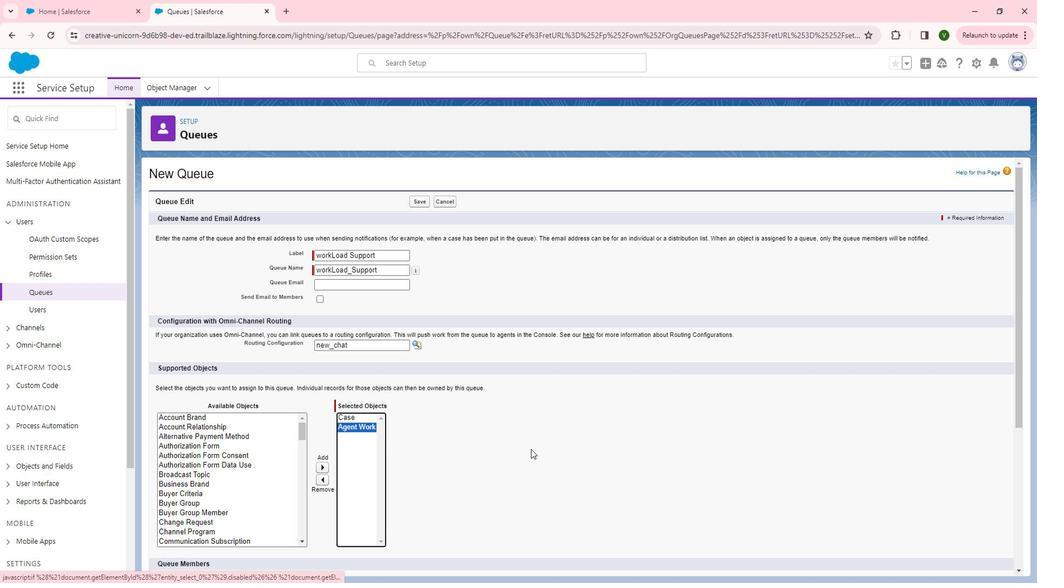 
Action: Mouse scrolled (543, 442) with delta (0, 0)
Screenshot: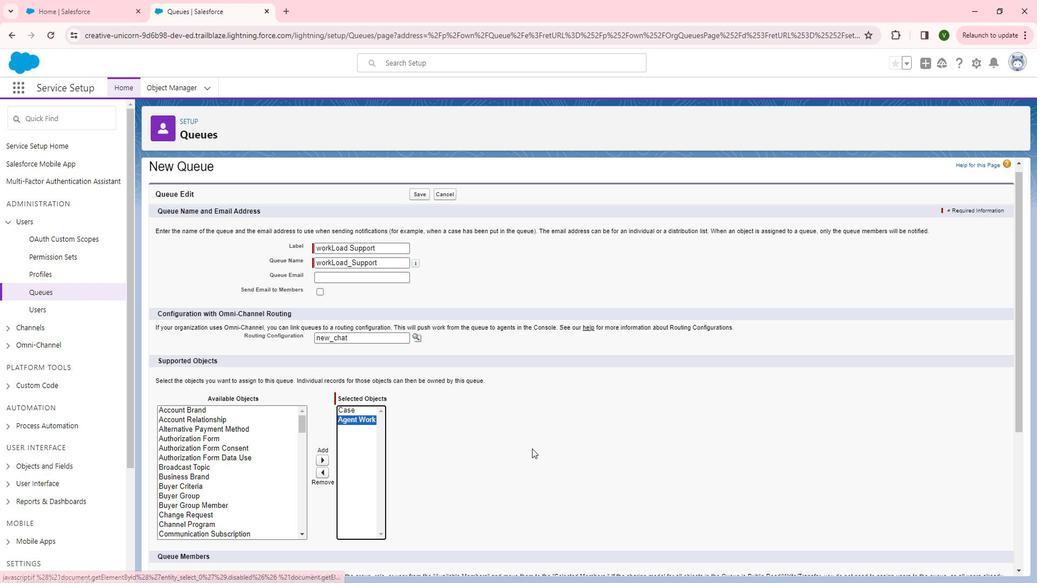 
Action: Mouse scrolled (543, 442) with delta (0, 0)
Screenshot: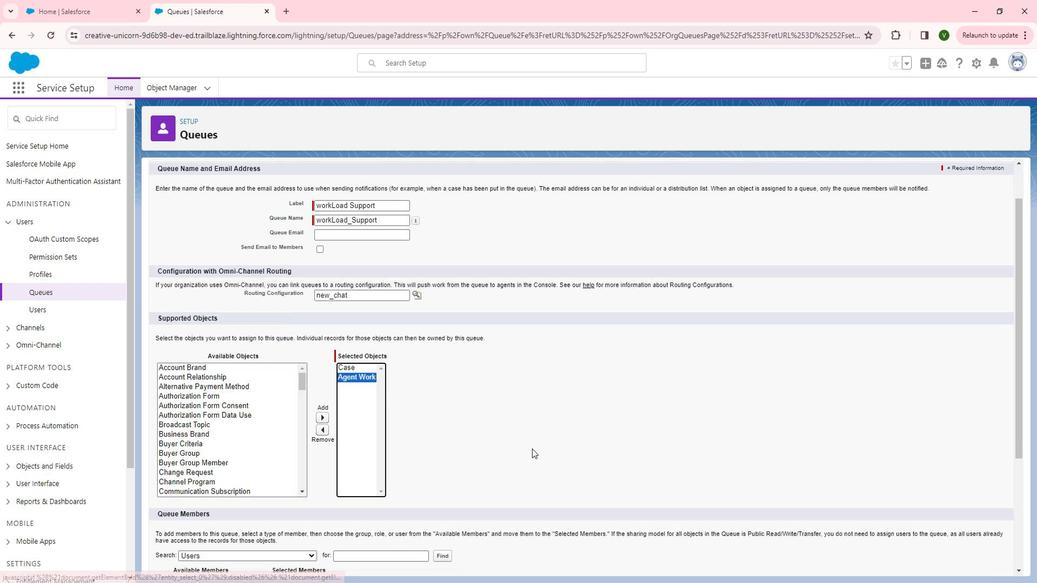 
Action: Mouse moved to (485, 459)
Screenshot: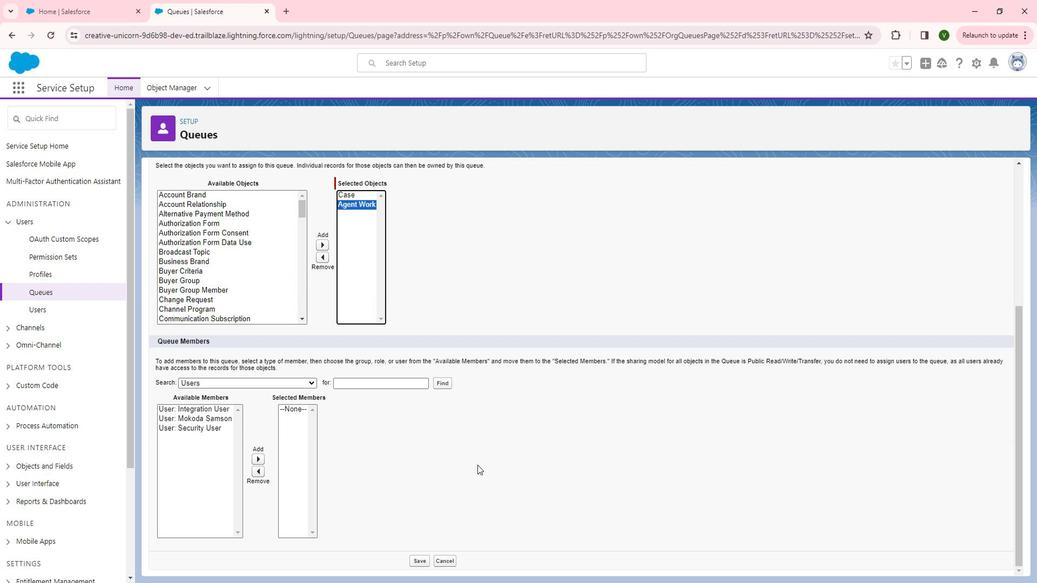 
Action: Mouse scrolled (485, 458) with delta (0, 0)
Screenshot: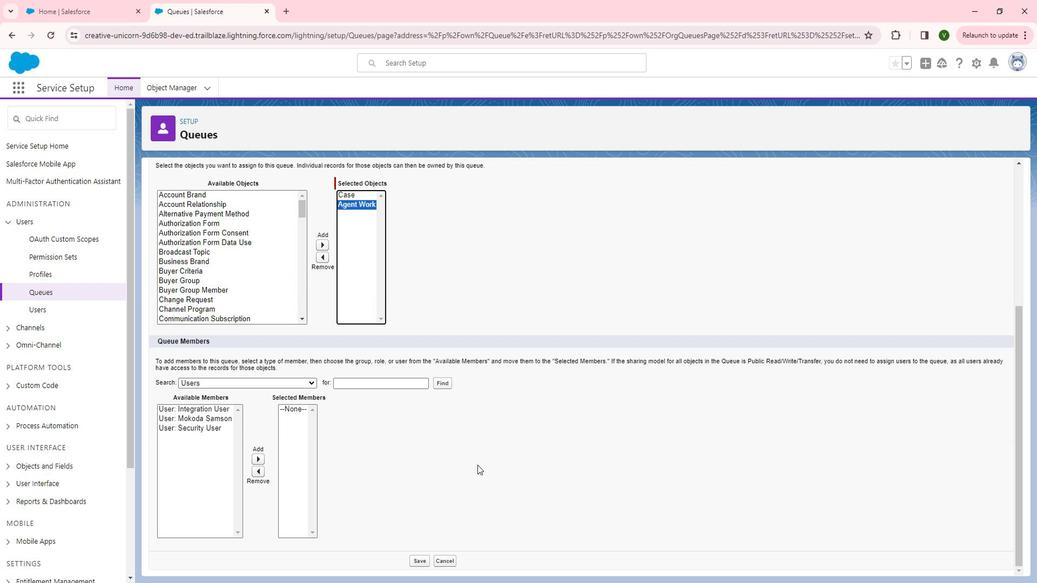 
Action: Mouse moved to (485, 459)
Screenshot: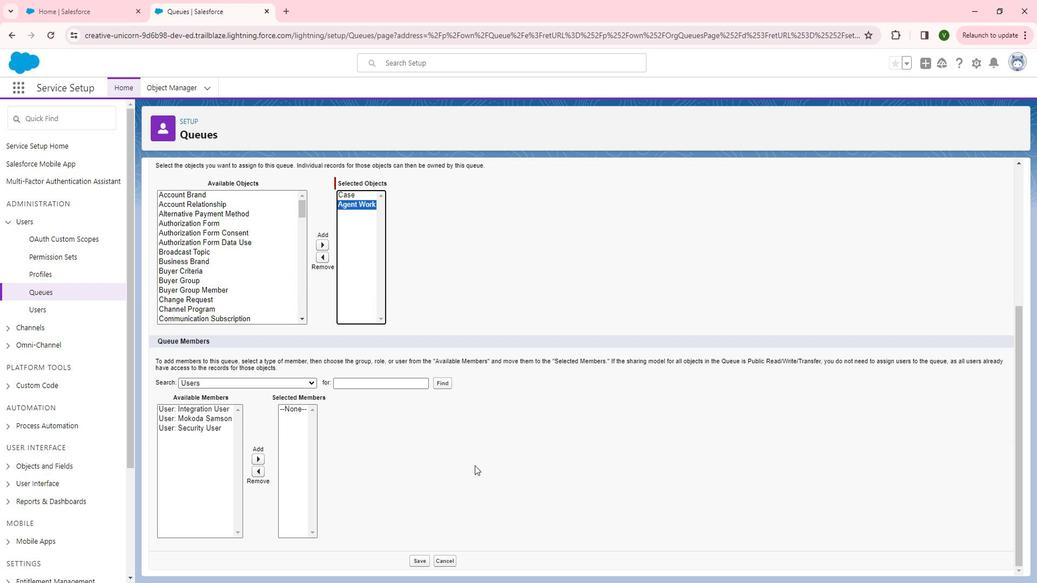 
Action: Mouse scrolled (485, 458) with delta (0, 0)
Screenshot: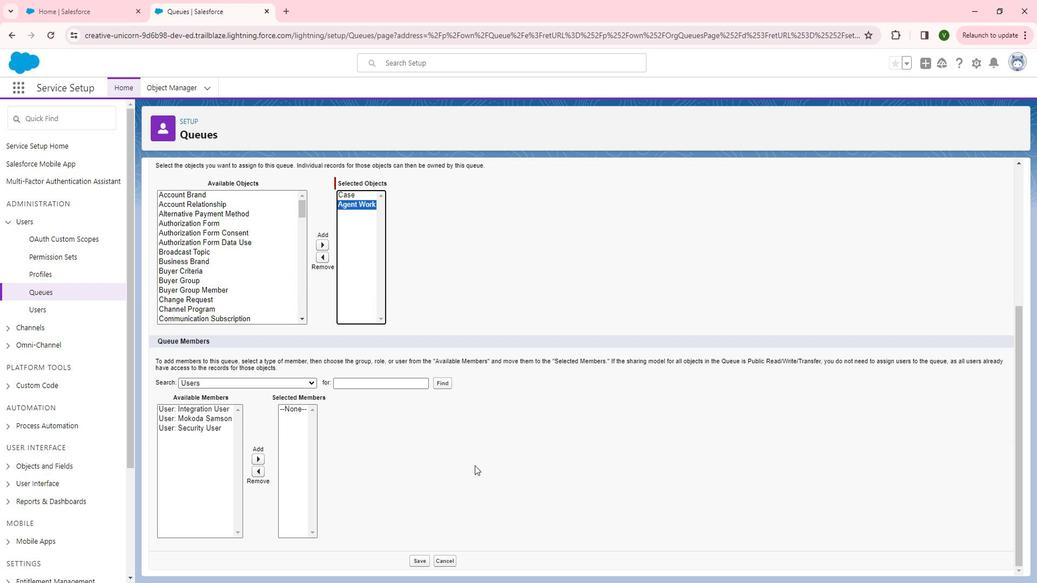 
Action: Mouse moved to (217, 414)
Screenshot: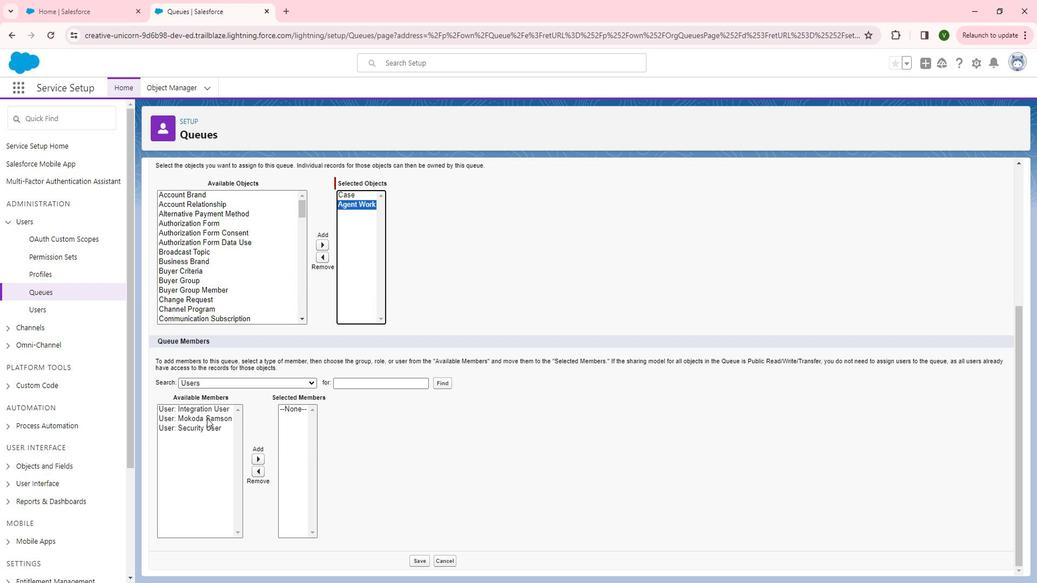 
Action: Mouse pressed left at (217, 414)
Screenshot: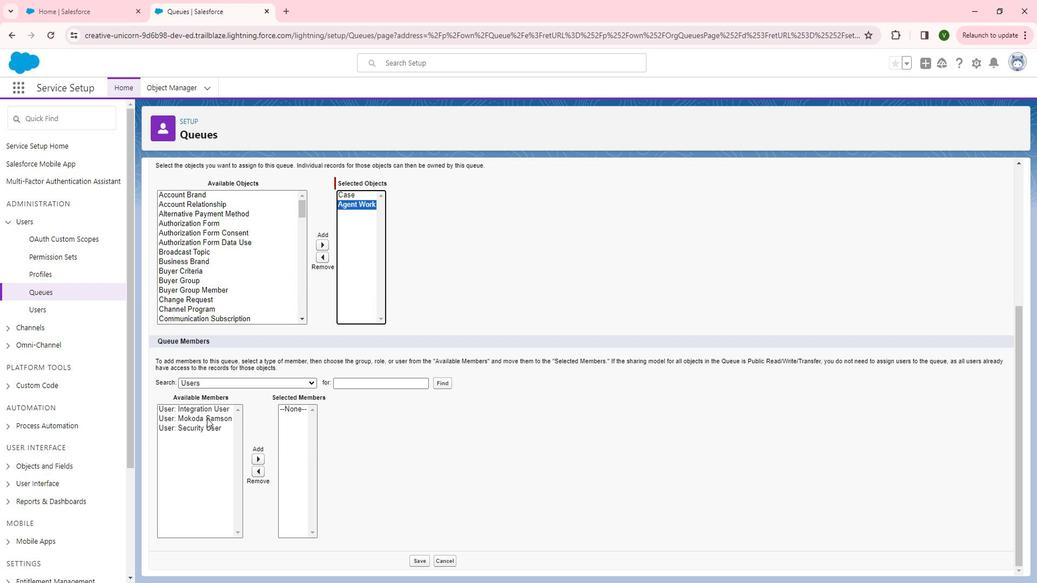 
Action: Mouse moved to (268, 450)
Screenshot: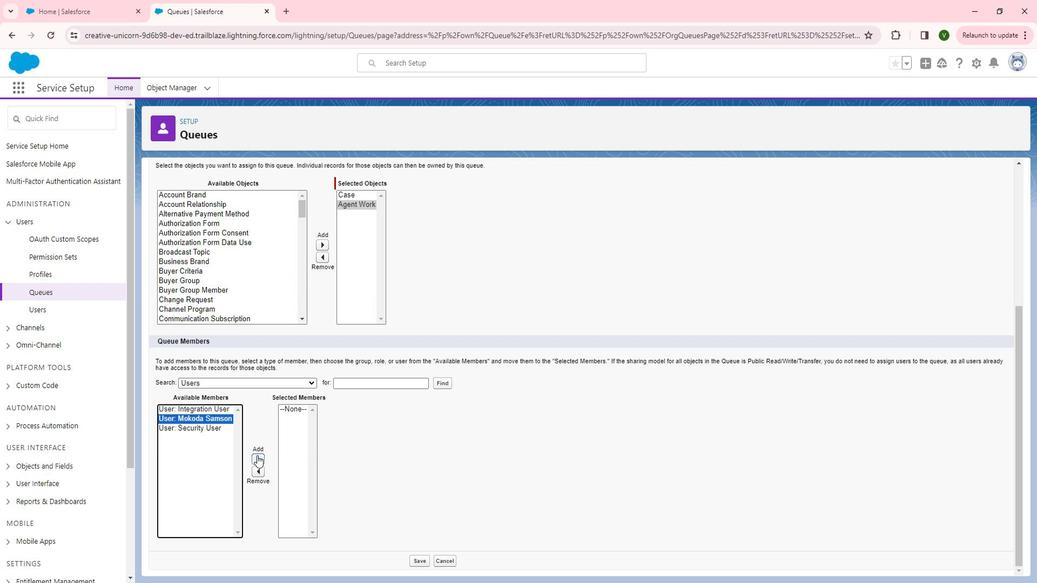 
Action: Mouse pressed left at (268, 450)
Screenshot: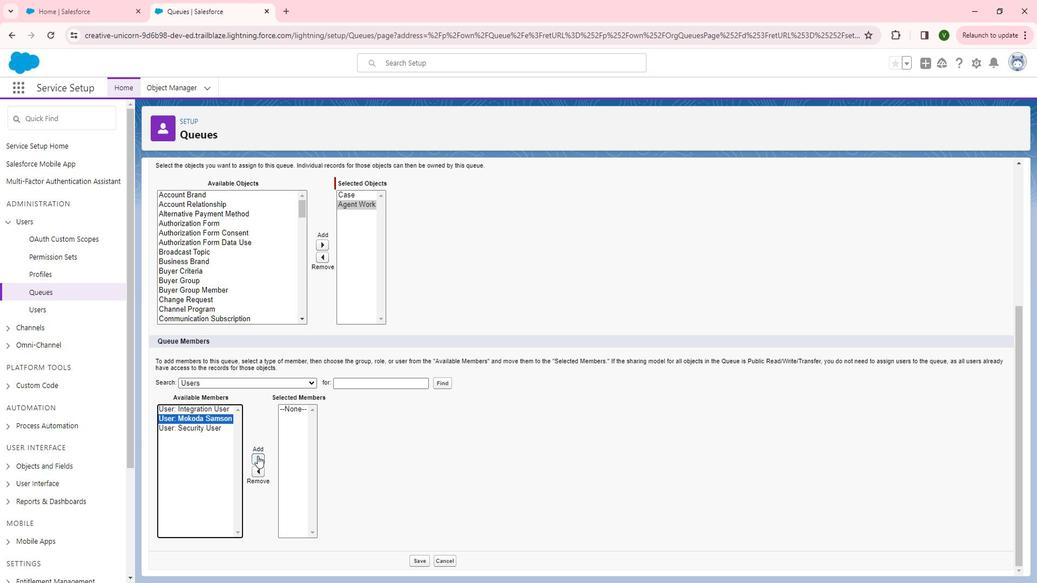 
Action: Mouse moved to (430, 547)
Screenshot: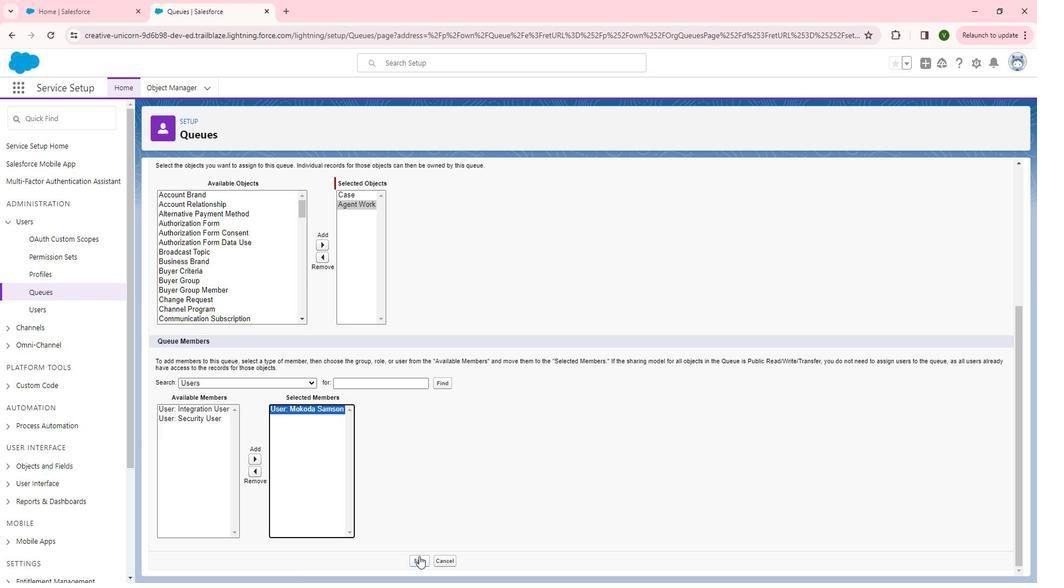 
Action: Mouse pressed left at (430, 547)
Screenshot: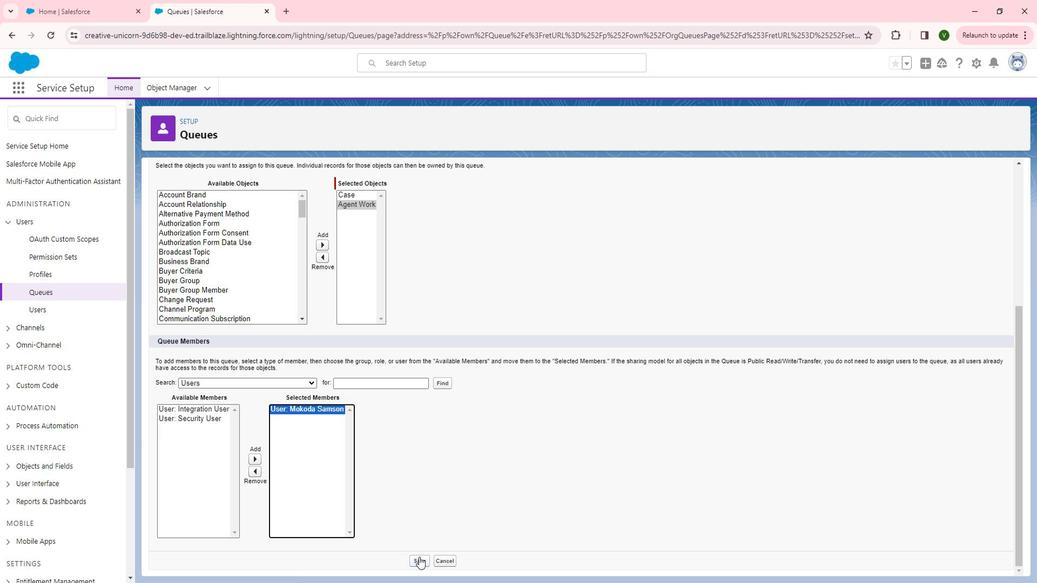 
Action: Mouse moved to (427, 396)
Screenshot: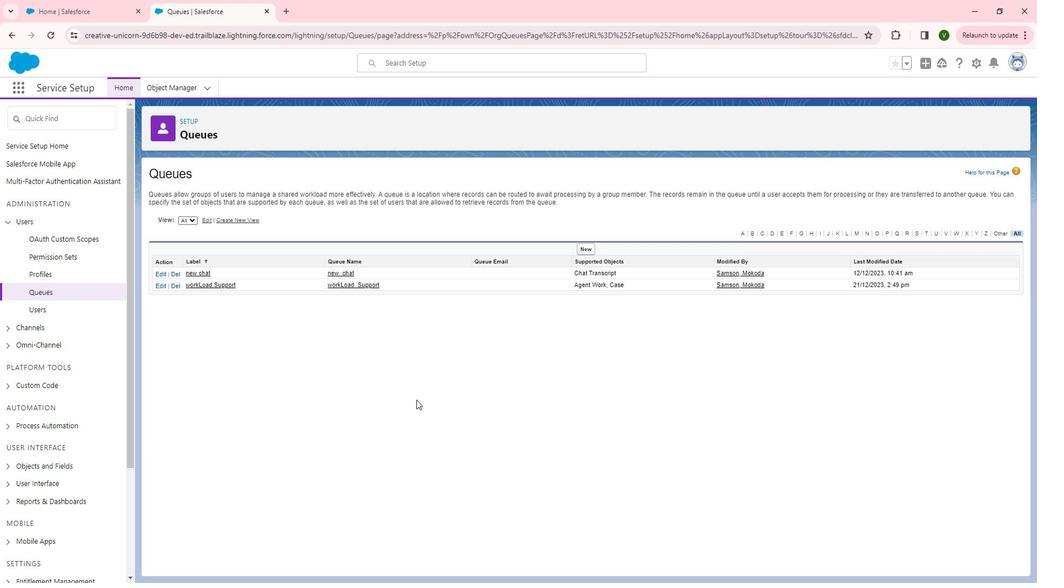 
